 Task: Add an event with the title Third Webinar: Content Creation and Curation Strategies for Social Media Success, date '2023/11/22', time 8:00 AM to 10:00 AMand add a description: Participants will gain insights into leading and managing change within their teams and organizations. They will learn how to navigate change effectively, engage team members in the change process, and create a culture of adaptability and resilience., put the event into Orange category, logged in from the account softage.8@softage.netand send the event invitation to softage.2@softage.net and softage.3@softage.net. Set a reminder for the event 189 week before
Action: Mouse moved to (114, 130)
Screenshot: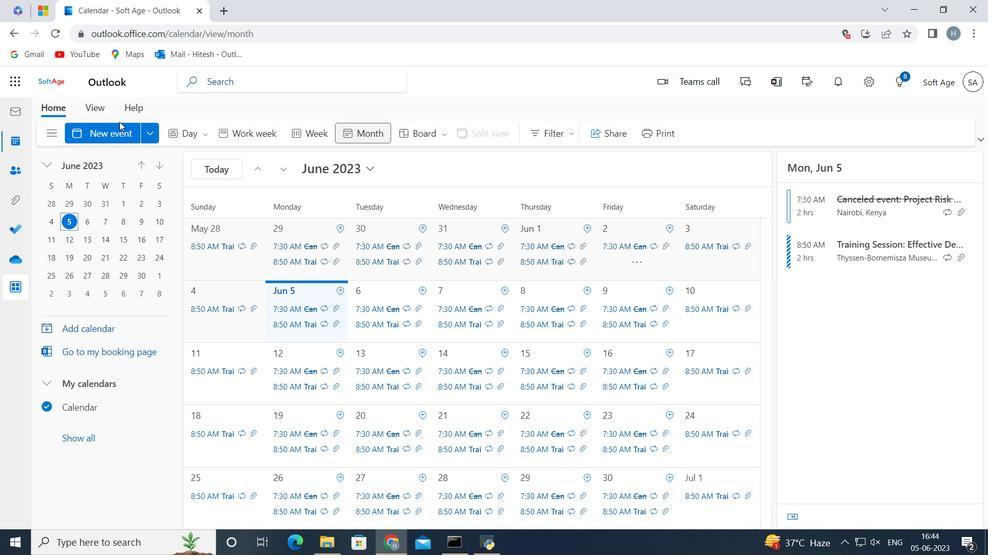 
Action: Mouse pressed left at (114, 130)
Screenshot: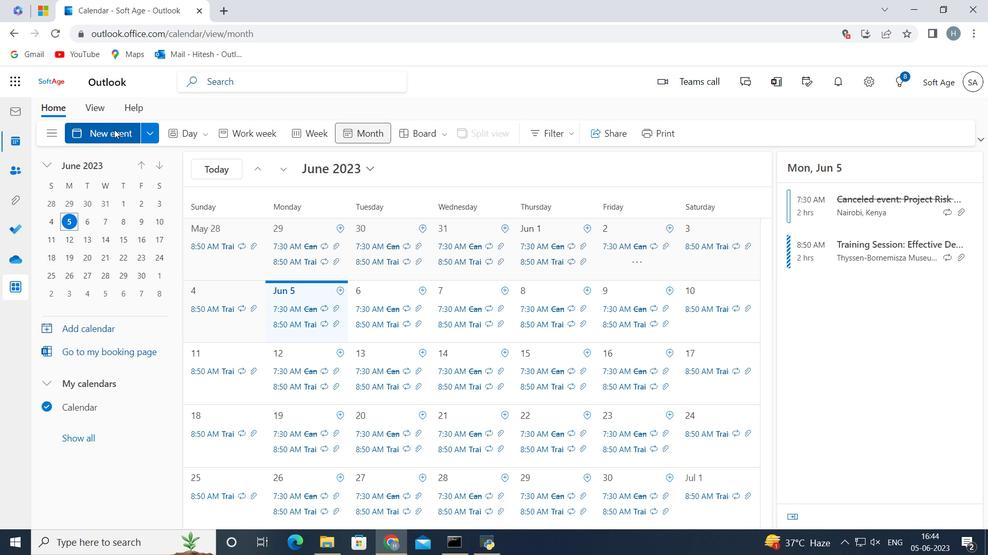 
Action: Mouse moved to (309, 214)
Screenshot: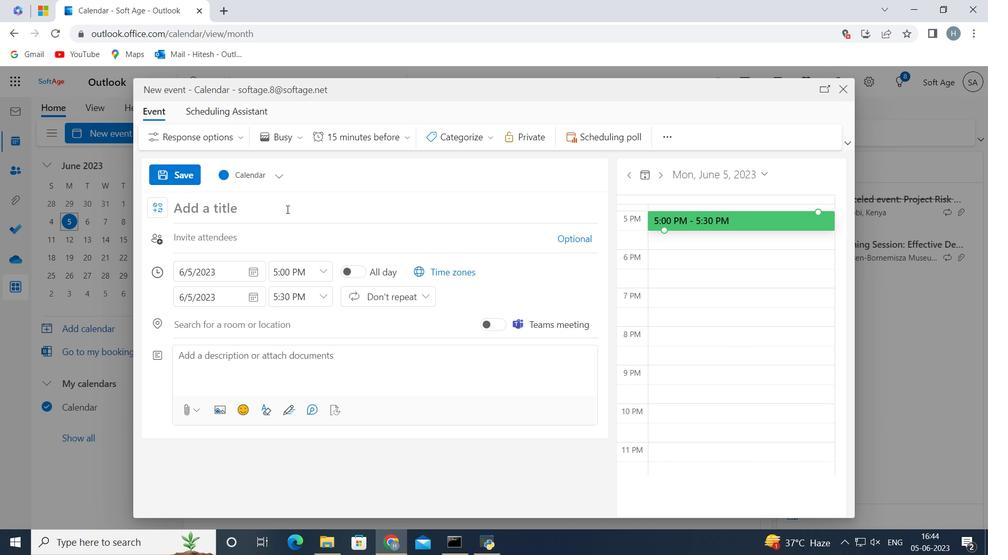 
Action: Mouse pressed left at (309, 214)
Screenshot: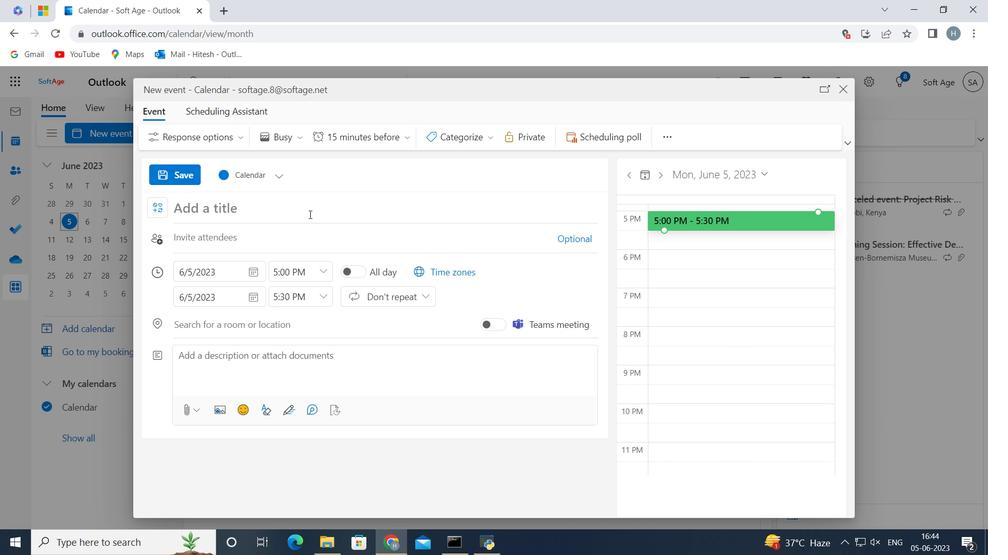 
Action: Key pressed <Key.shift>Third<Key.space><Key.shift>Webinar<Key.shift_r>:<Key.space><Key.shift>Content<Key.space><Key.shift>c<Key.backspace><Key.shift>Creation<Key.space>and<Key.space><Key.shift>Curation<Key.space><Key.shift>Strategies<Key.space>for<Key.space><Key.shift>Social<Key.space><Key.shift>Media<Key.space><Key.shift>Success<Key.space>
Screenshot: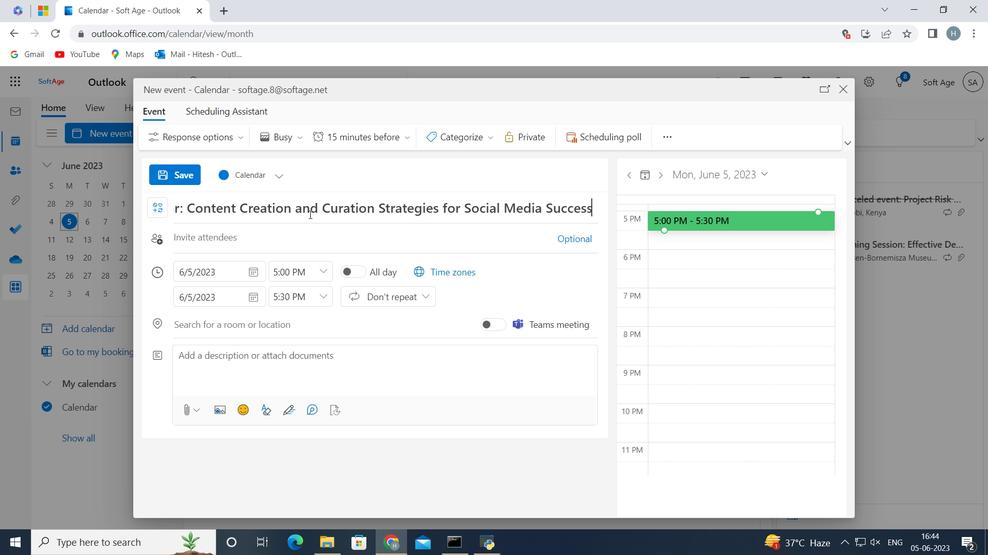 
Action: Mouse moved to (251, 268)
Screenshot: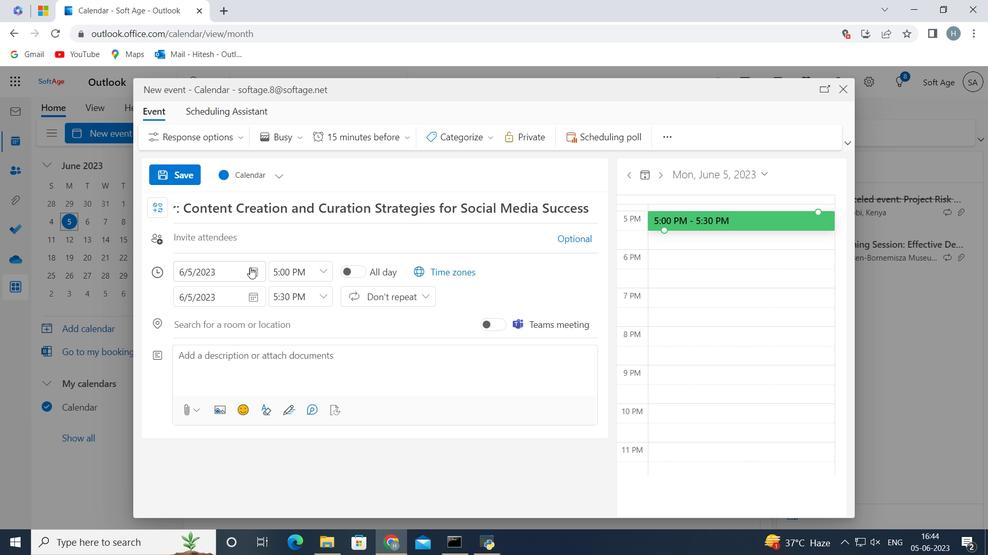 
Action: Mouse pressed left at (251, 268)
Screenshot: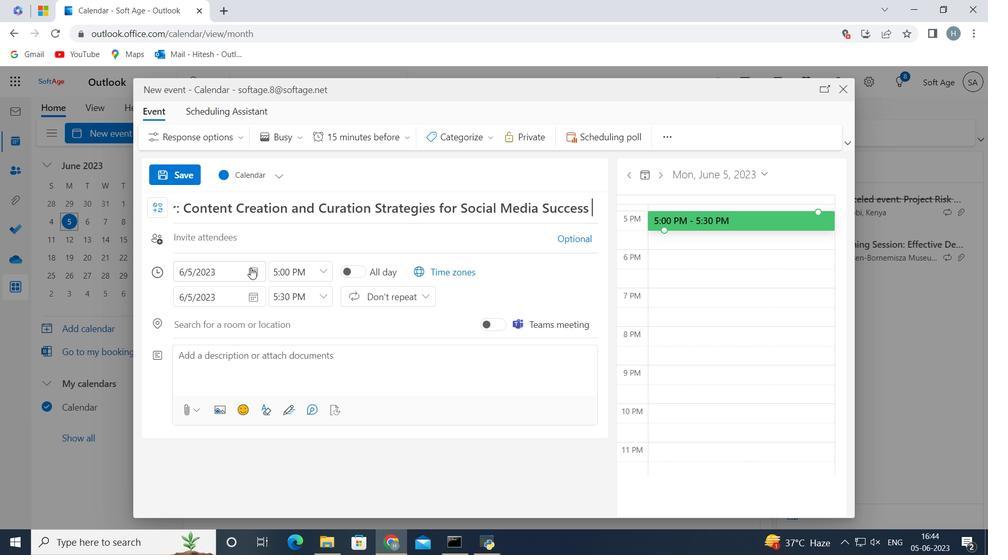 
Action: Mouse moved to (221, 292)
Screenshot: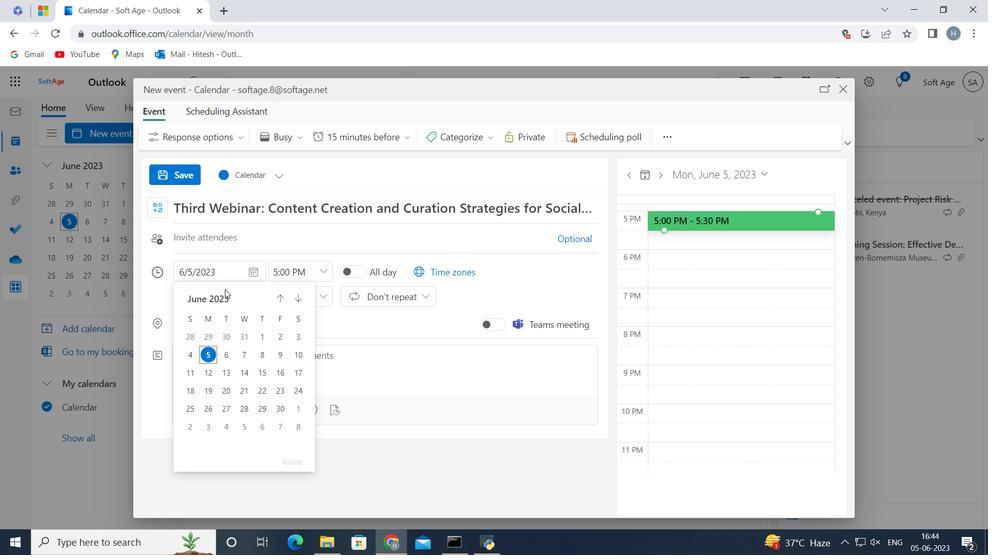 
Action: Mouse pressed left at (221, 292)
Screenshot: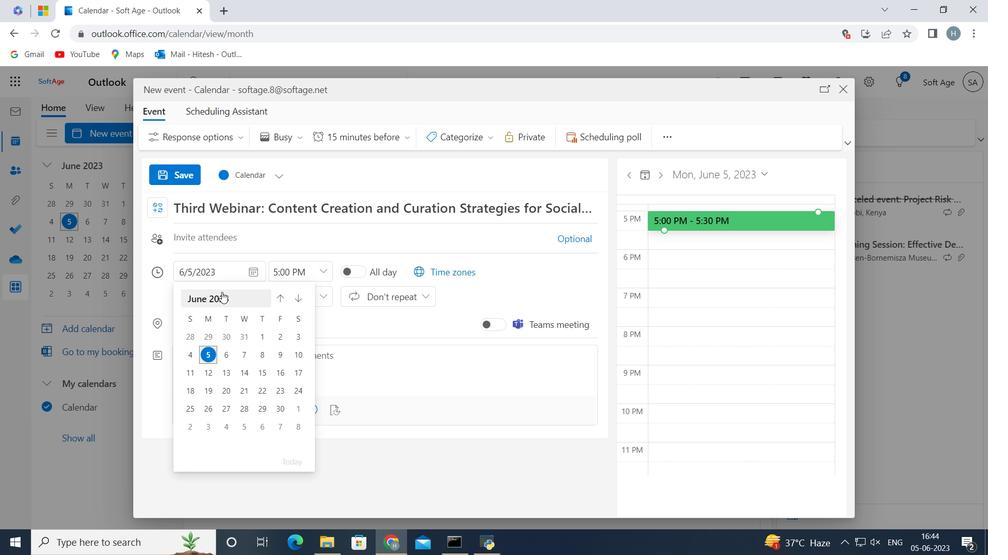 
Action: Mouse pressed left at (221, 292)
Screenshot: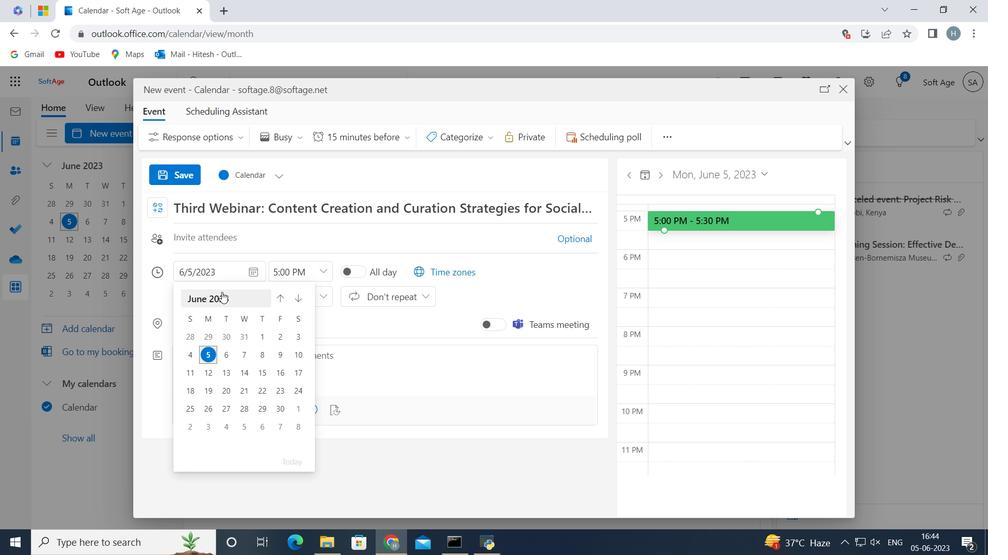 
Action: Mouse moved to (286, 319)
Screenshot: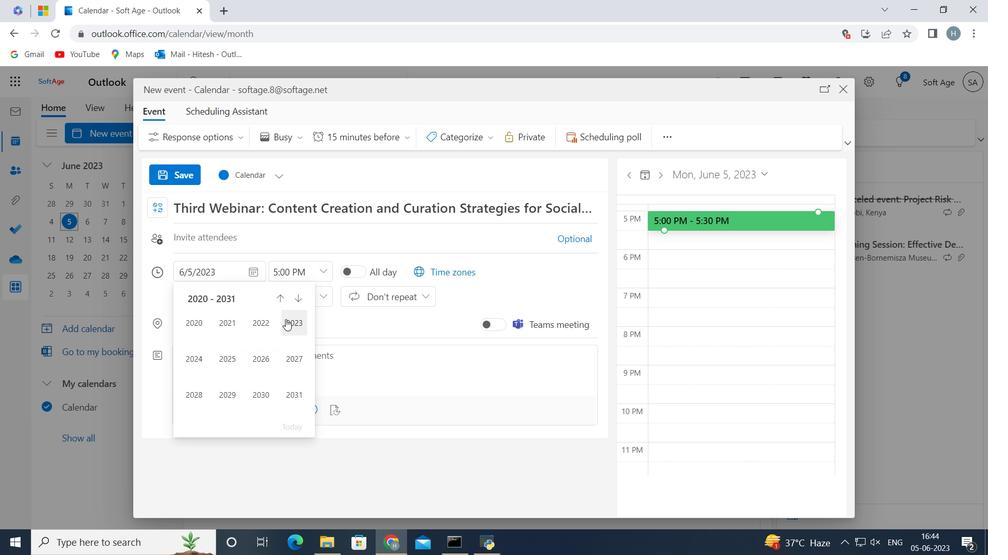 
Action: Mouse pressed left at (286, 319)
Screenshot: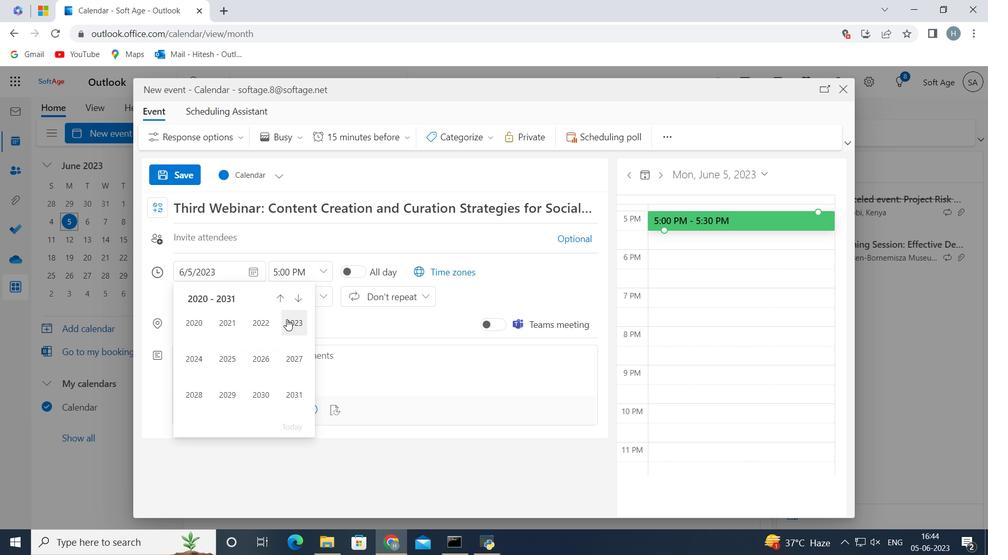 
Action: Mouse moved to (255, 395)
Screenshot: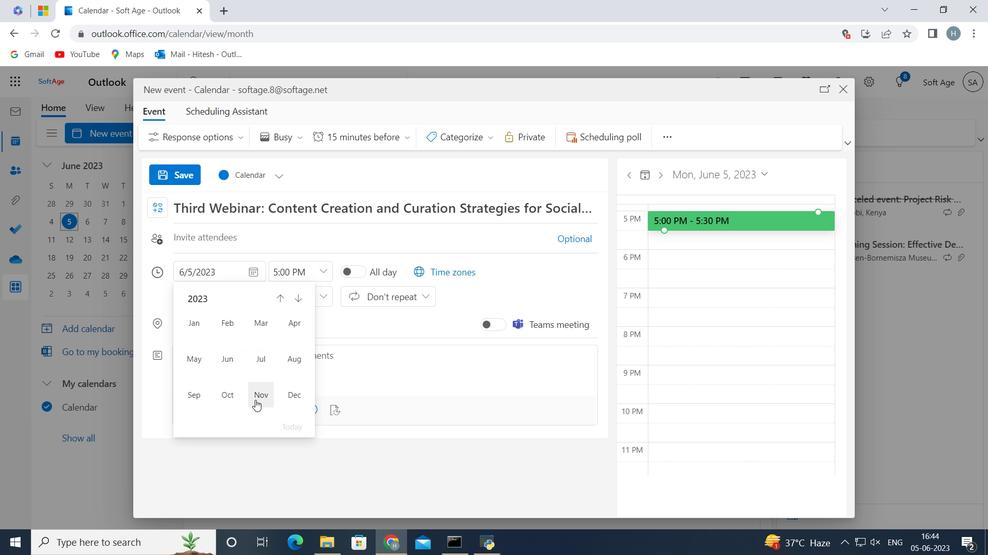 
Action: Mouse pressed left at (255, 395)
Screenshot: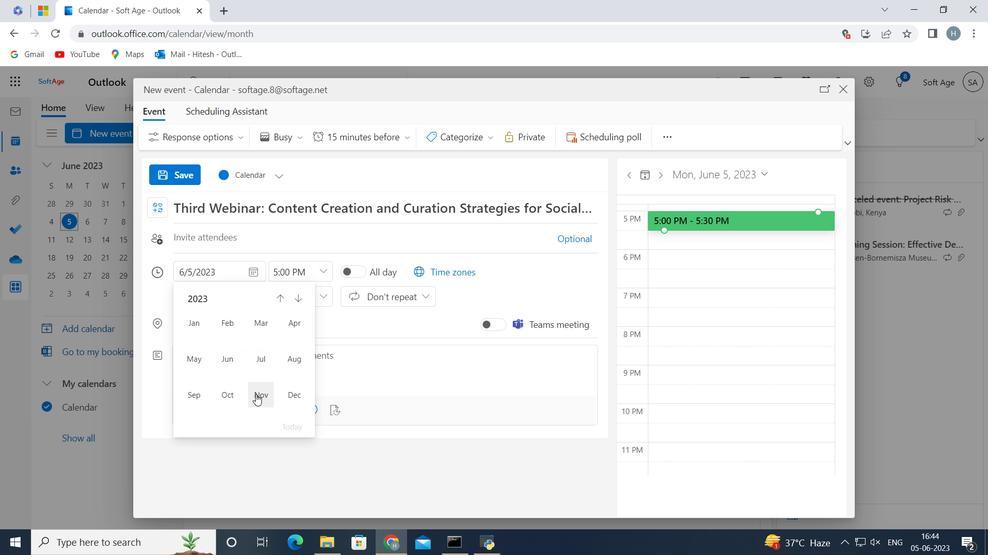 
Action: Mouse moved to (244, 390)
Screenshot: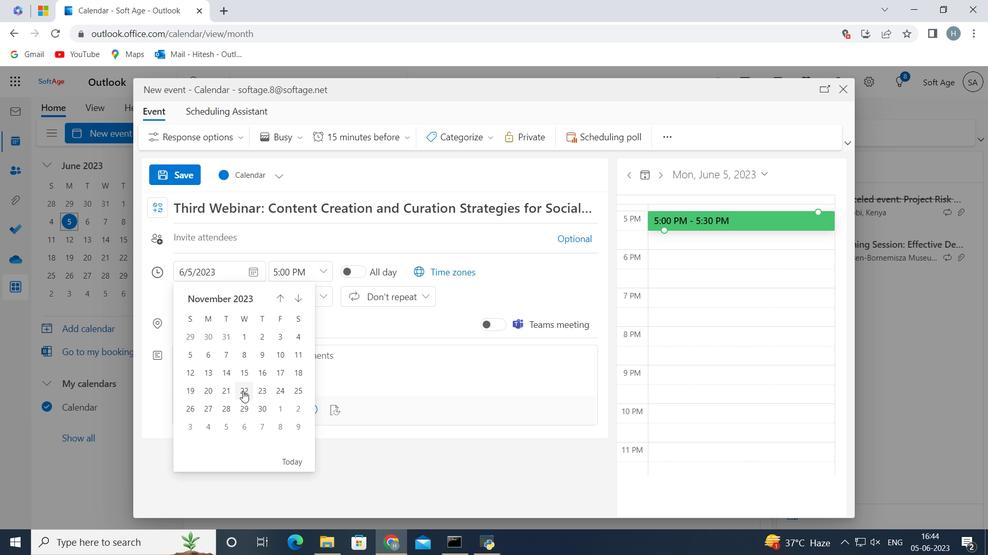 
Action: Mouse pressed left at (244, 390)
Screenshot: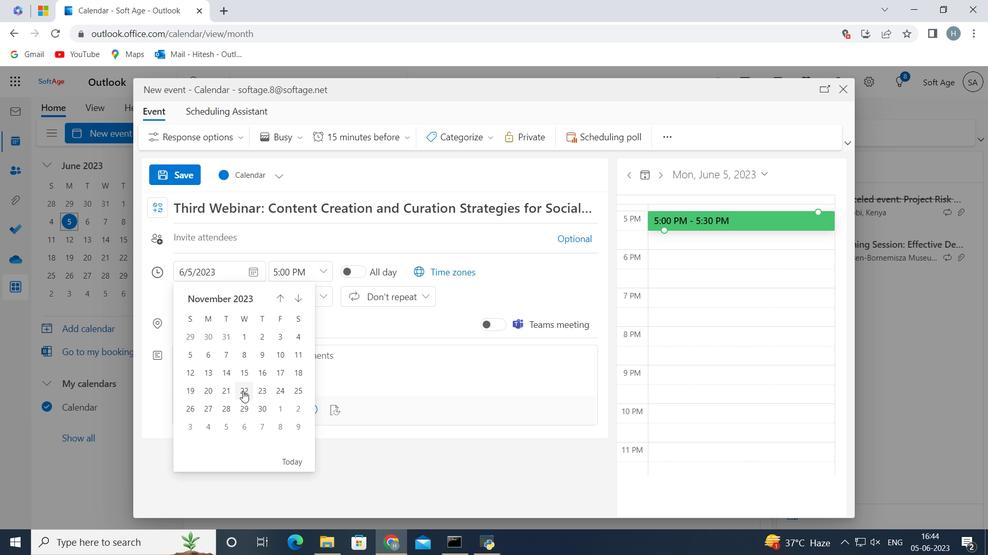 
Action: Mouse moved to (323, 273)
Screenshot: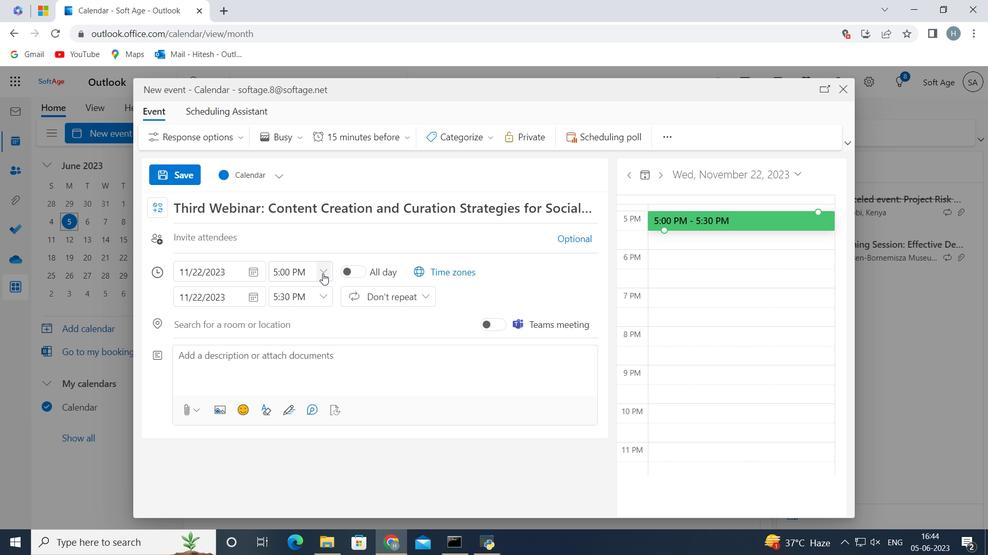 
Action: Mouse pressed left at (323, 273)
Screenshot: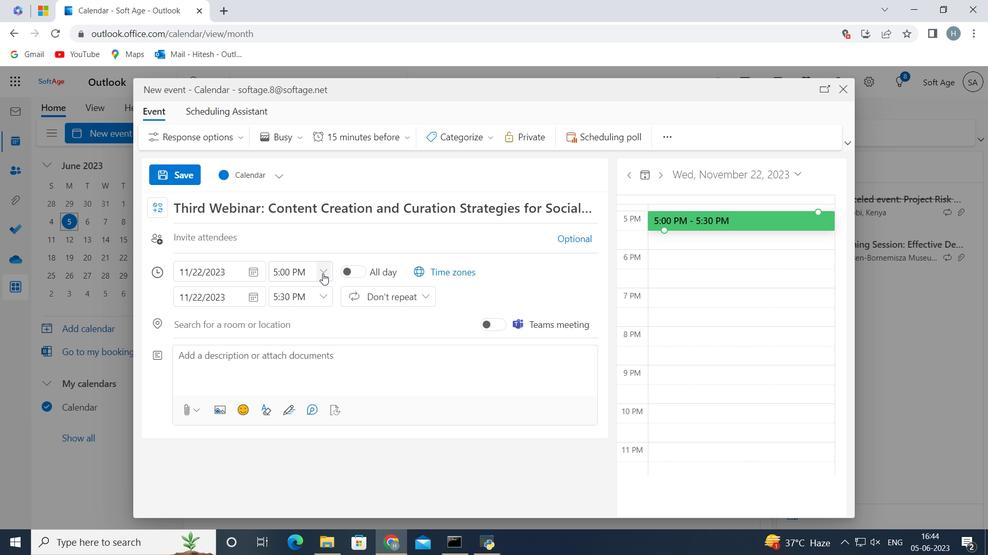 
Action: Mouse moved to (305, 329)
Screenshot: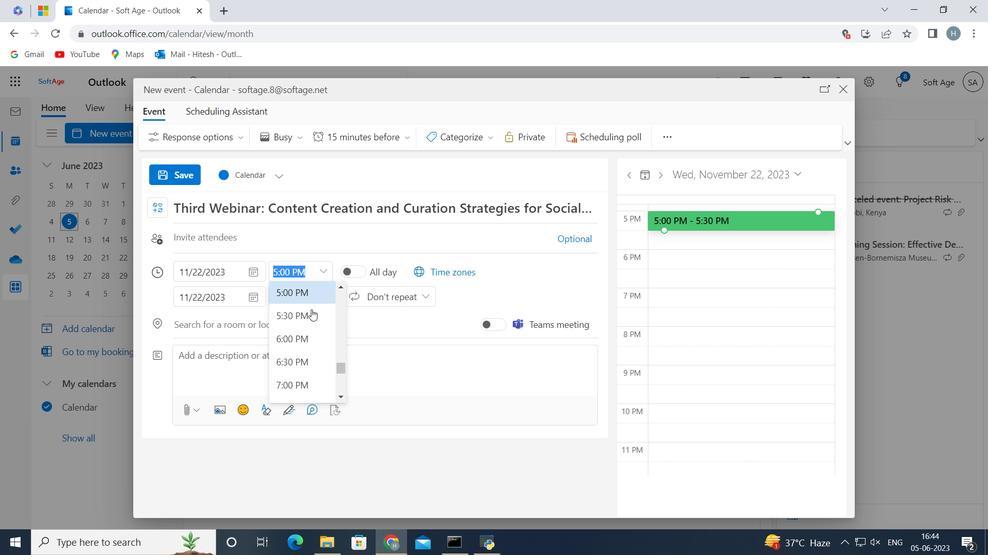 
Action: Mouse scrolled (305, 330) with delta (0, 0)
Screenshot: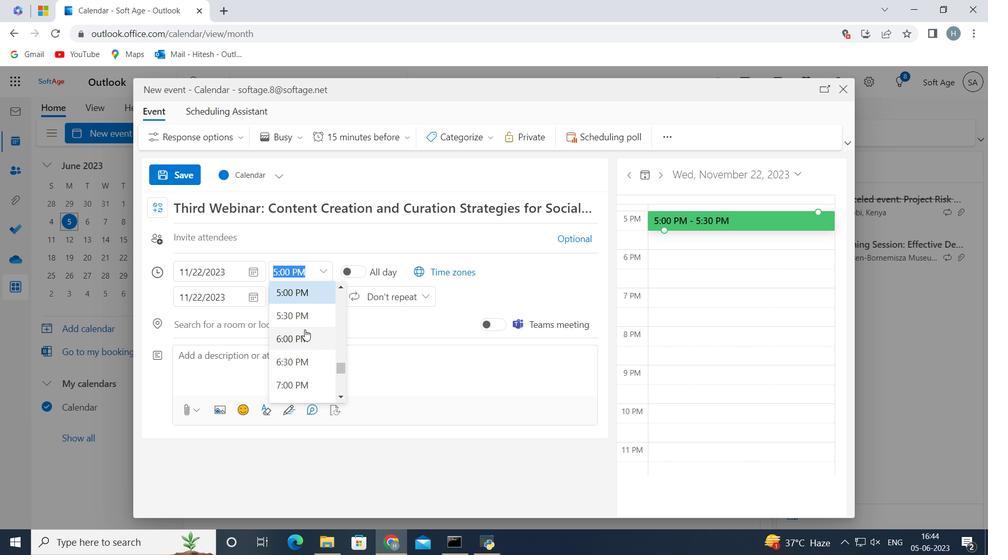 
Action: Mouse scrolled (305, 330) with delta (0, 0)
Screenshot: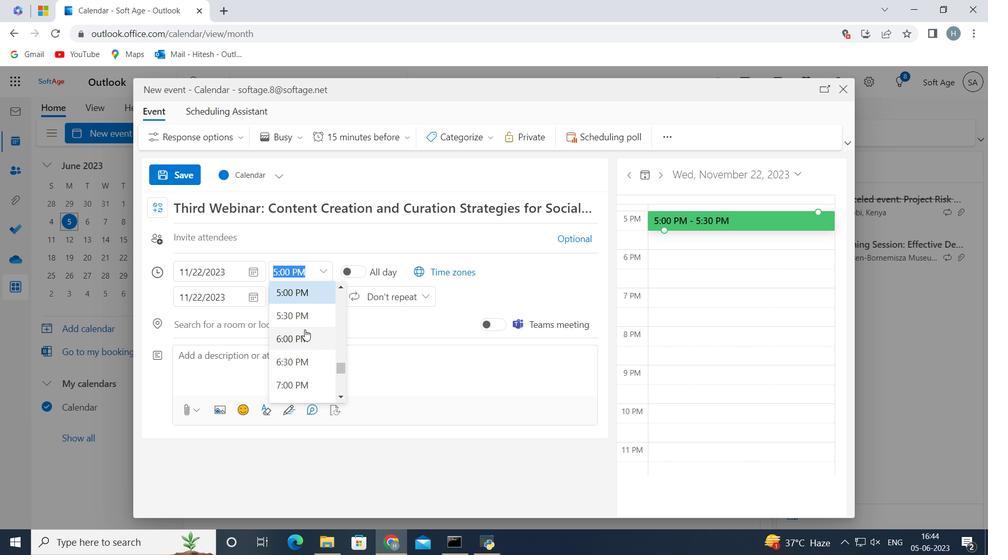 
Action: Mouse scrolled (305, 330) with delta (0, 0)
Screenshot: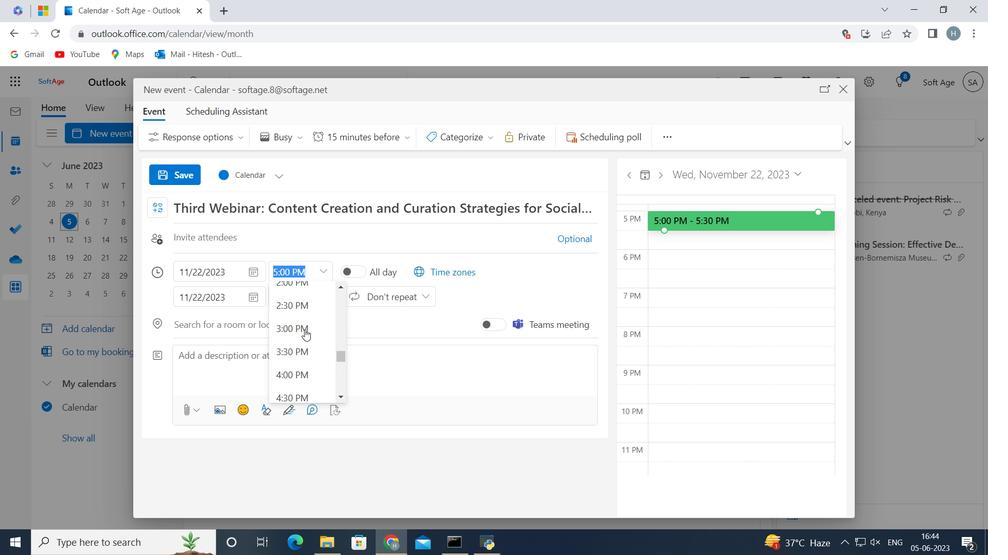 
Action: Mouse scrolled (305, 330) with delta (0, 0)
Screenshot: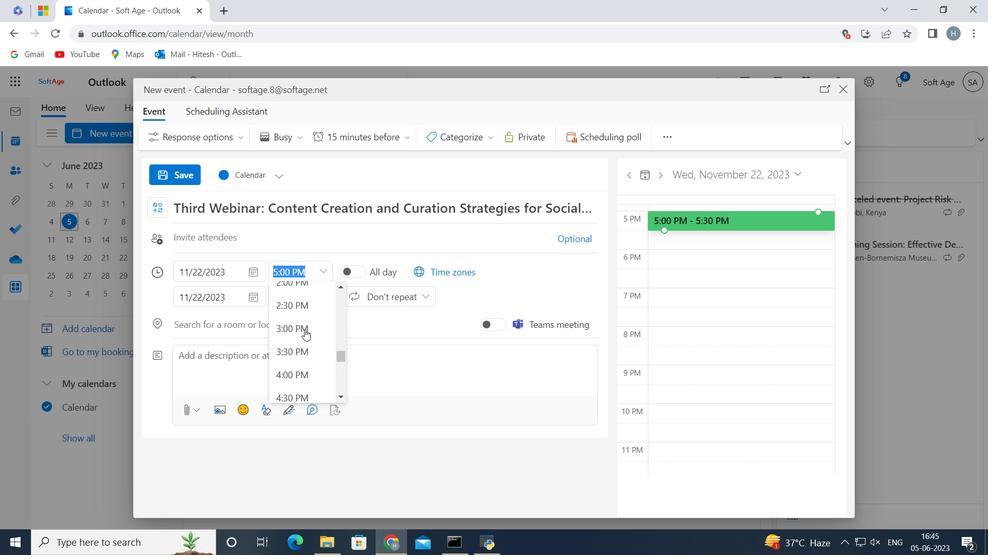 
Action: Mouse scrolled (305, 330) with delta (0, 0)
Screenshot: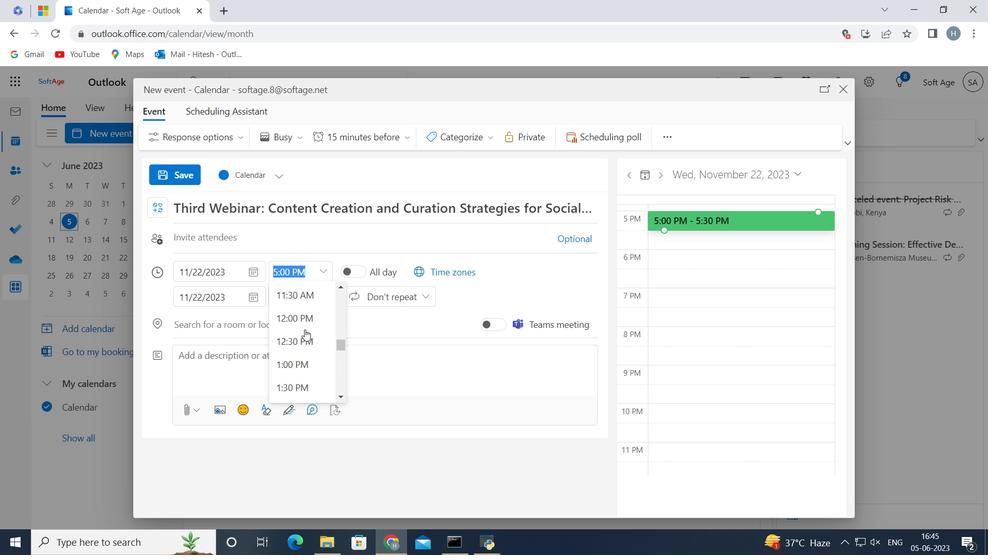 
Action: Mouse scrolled (305, 330) with delta (0, 0)
Screenshot: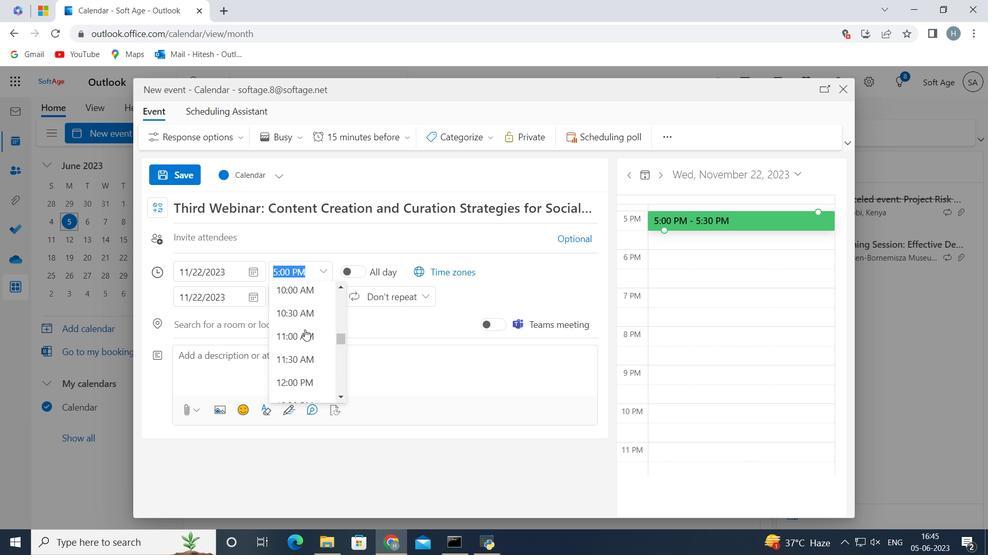 
Action: Mouse scrolled (305, 330) with delta (0, 0)
Screenshot: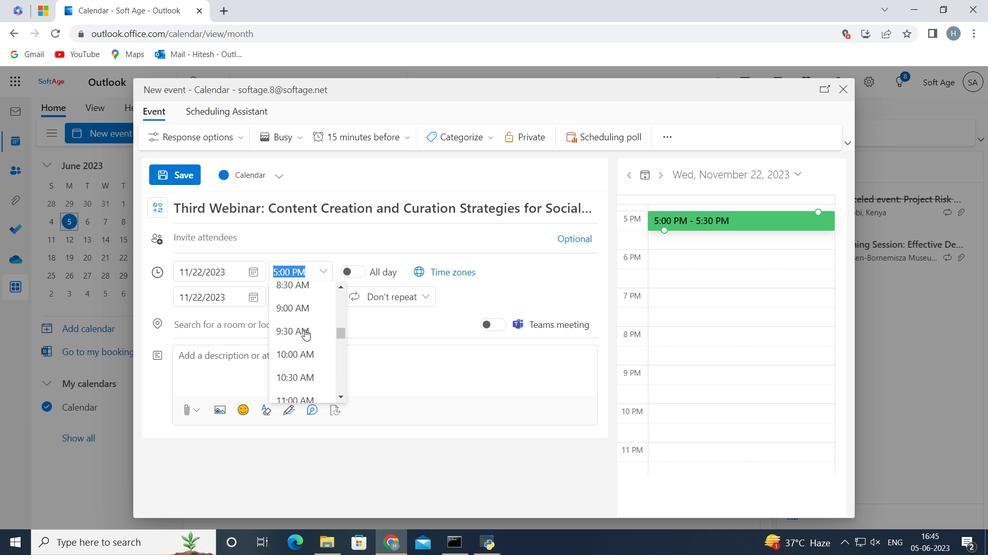 
Action: Mouse moved to (286, 328)
Screenshot: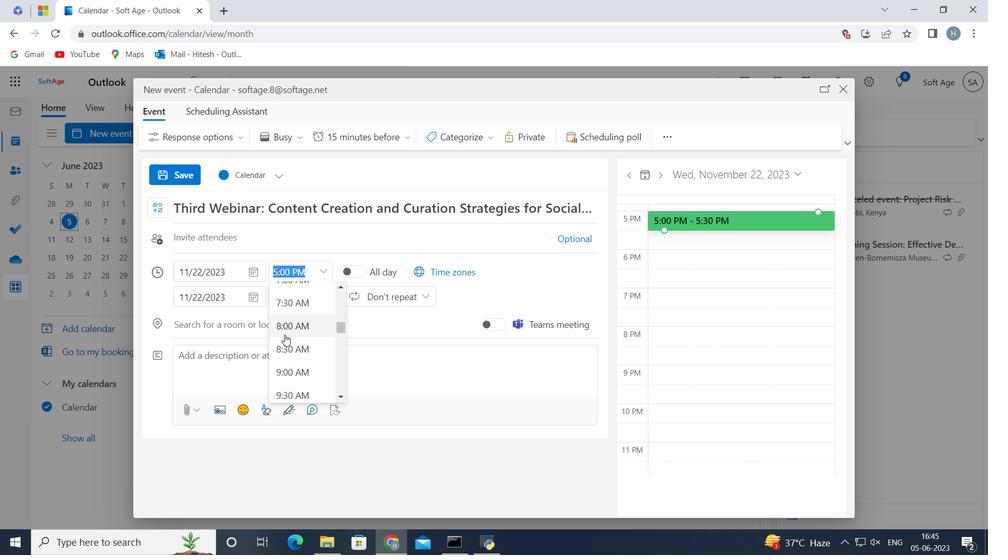 
Action: Mouse pressed left at (286, 328)
Screenshot: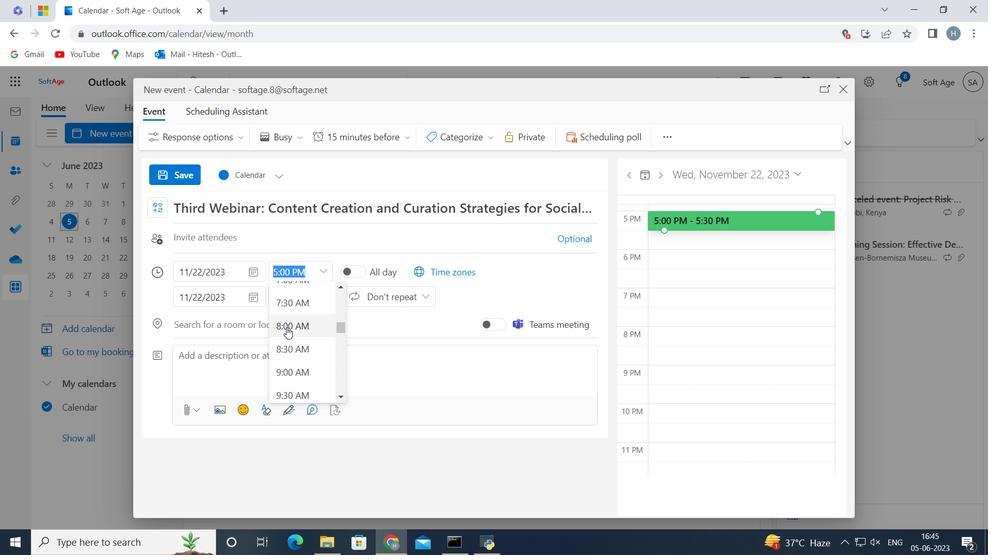 
Action: Mouse moved to (324, 293)
Screenshot: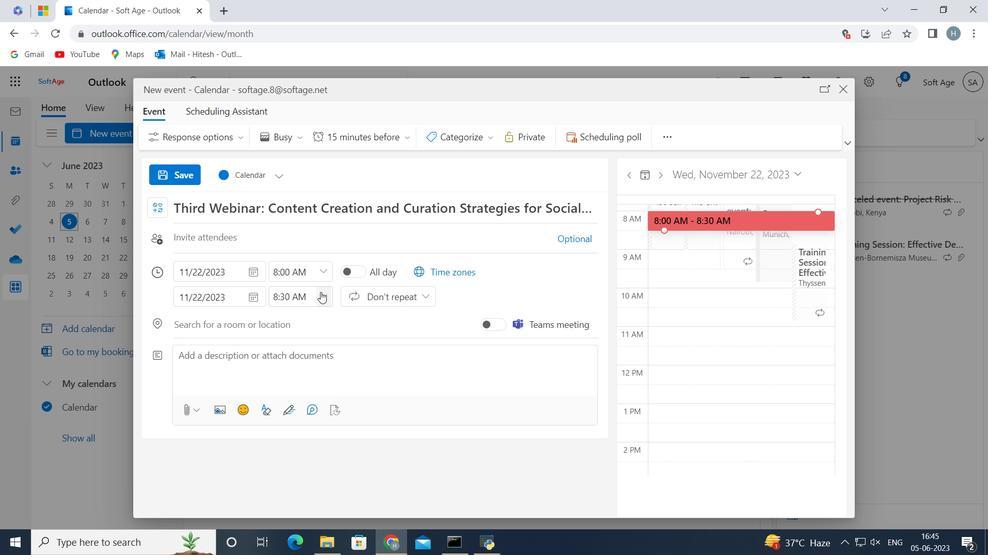
Action: Mouse pressed left at (324, 293)
Screenshot: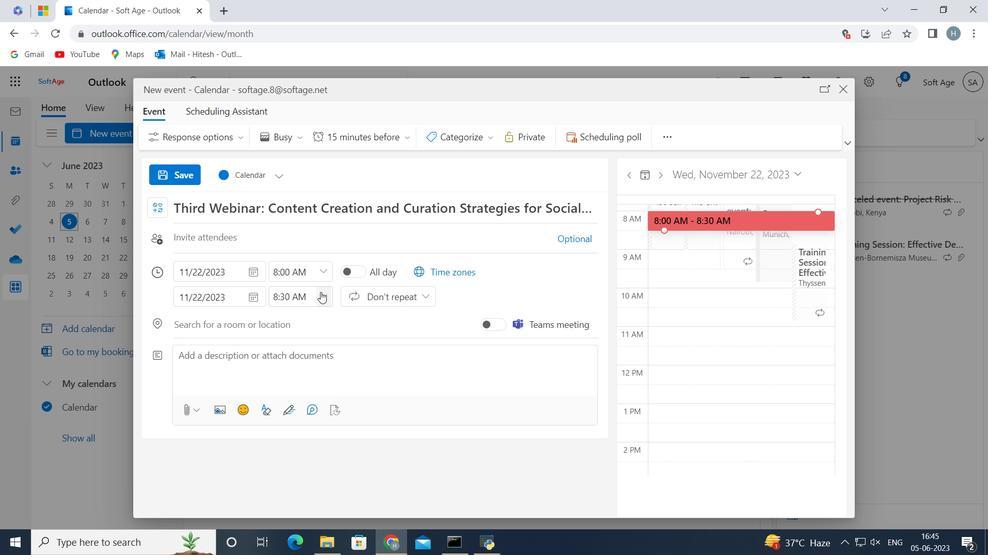 
Action: Mouse moved to (312, 379)
Screenshot: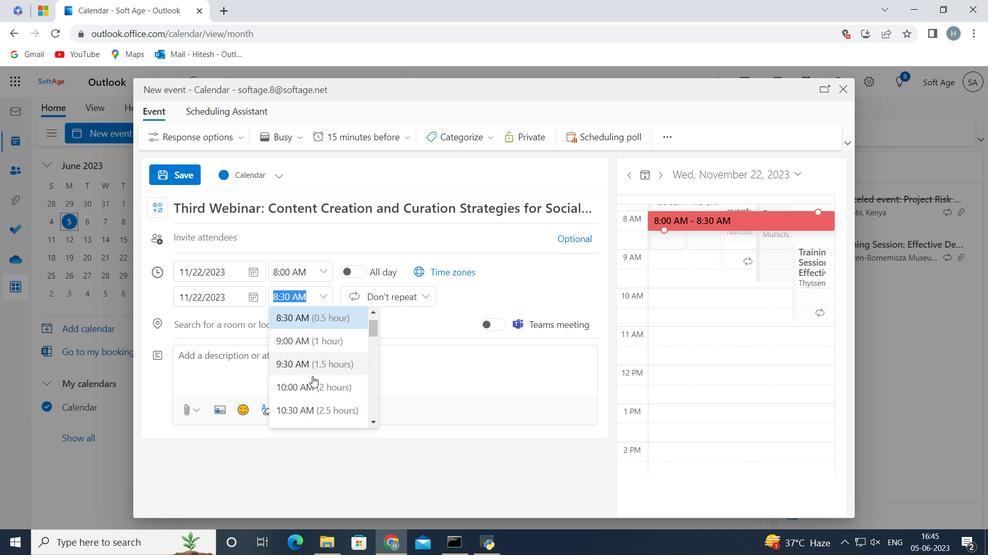 
Action: Mouse pressed left at (312, 379)
Screenshot: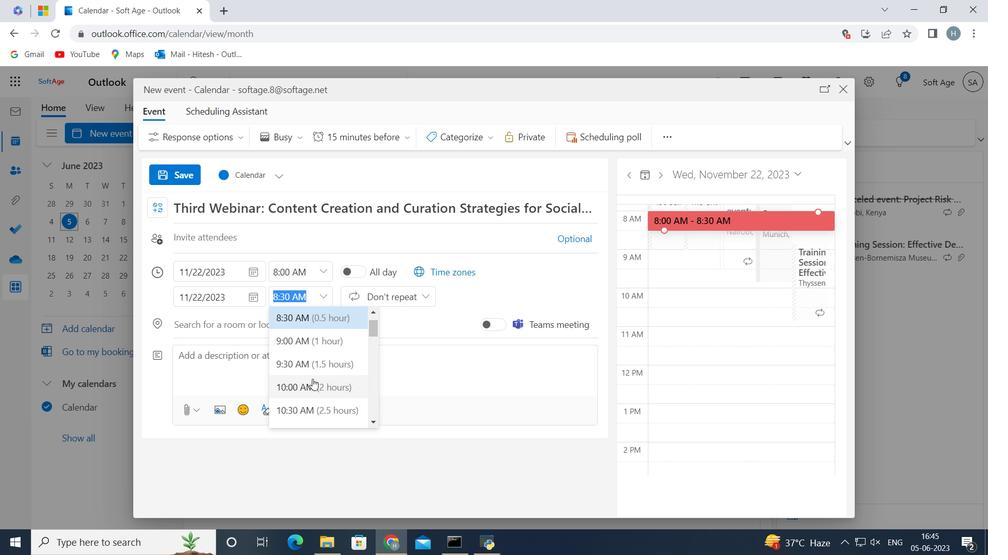 
Action: Mouse moved to (308, 367)
Screenshot: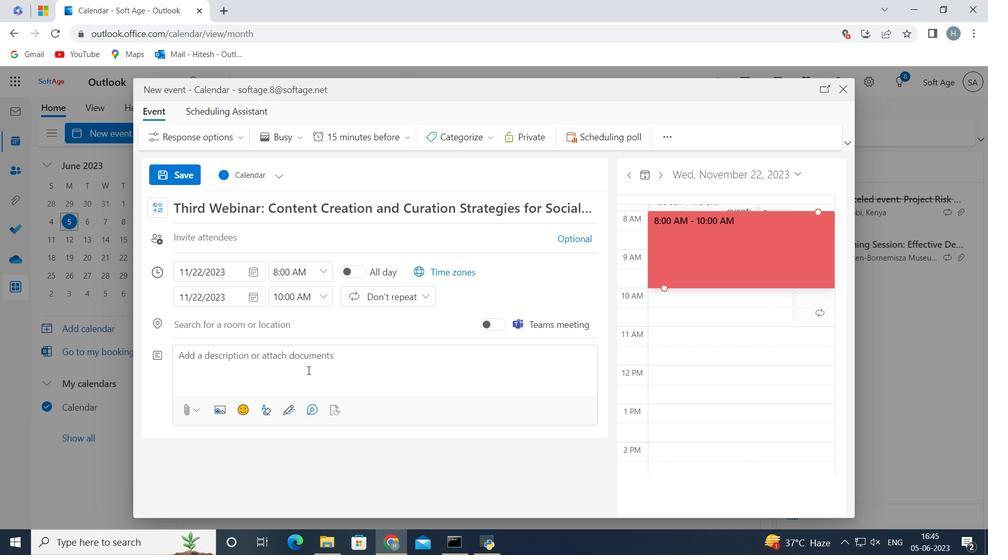 
Action: Mouse pressed left at (308, 367)
Screenshot: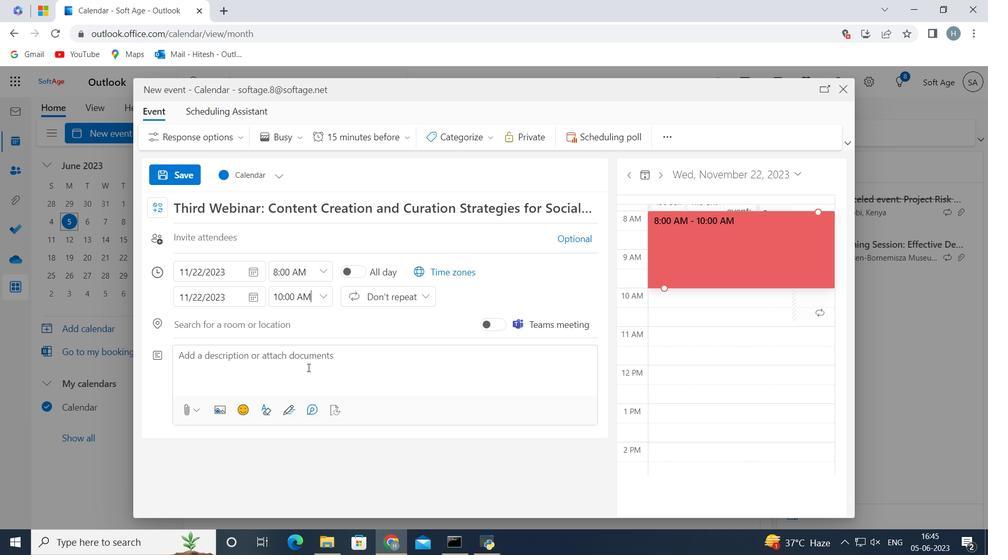 
Action: Key pressed <Key.shift><Key.shift><Key.shift><Key.shift>Participants<Key.space>wiill<Key.backspace><Key.backspace><Key.backspace>ll<Key.space>gain<Key.space>insights<Key.space>into<Key.space>leading<Key.space>and<Key.space>managing<Key.space>change<Key.space>within<Key.space>their<Key.space>teams<Key.space>and<Key.space>organizations.<Key.space><Key.shift>They<Key.space>will<Key.space>learn<Key.space>how<Key.space>to<Key.space>navigate<Key.space>change<Key.space>effectively,<Key.space>engage<Key.space>team<Key.space>members<Key.space>in<Key.space>the<Key.space>change<Key.space>effectively,<Key.space>engage<Key.space>team<Key.space>membr<Key.backspace>ers<Key.space>in<Key.space>the<Key.space>change<Key.space>process,<Key.space>and<Key.space>create<Key.space>a<Key.space>culture<Key.space>of<Key.space>adaptability<Key.space>and<Key.space>resilience<Key.space>
Screenshot: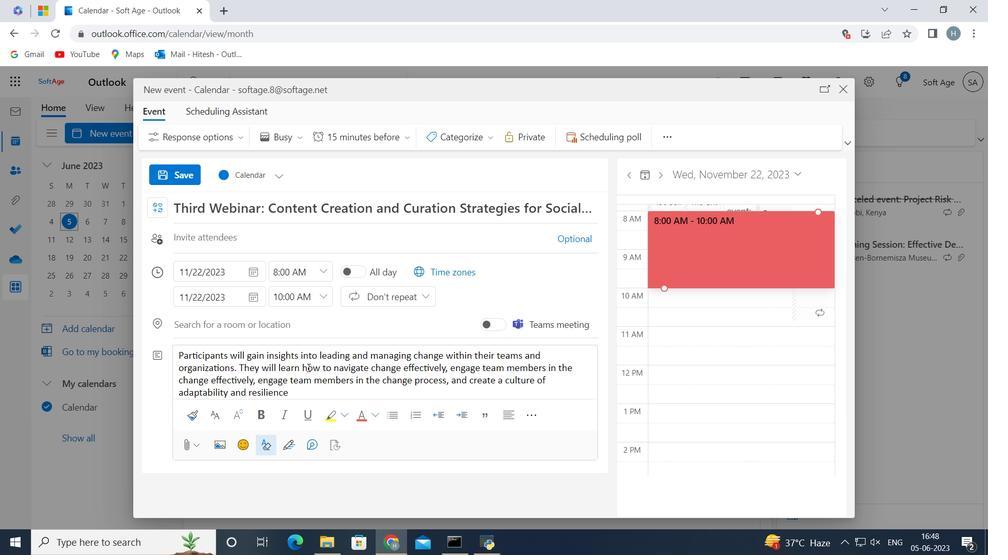 
Action: Mouse moved to (472, 141)
Screenshot: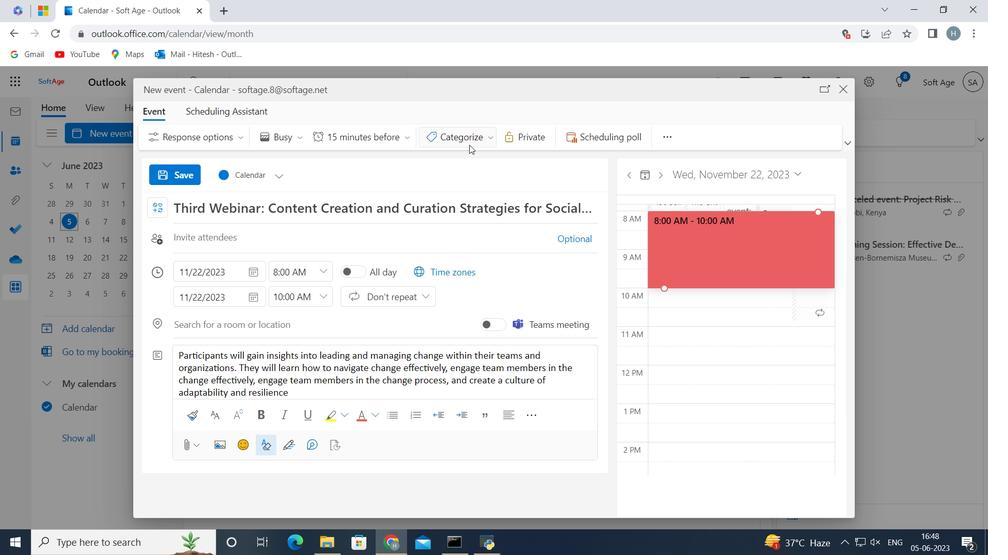 
Action: Mouse pressed left at (472, 141)
Screenshot: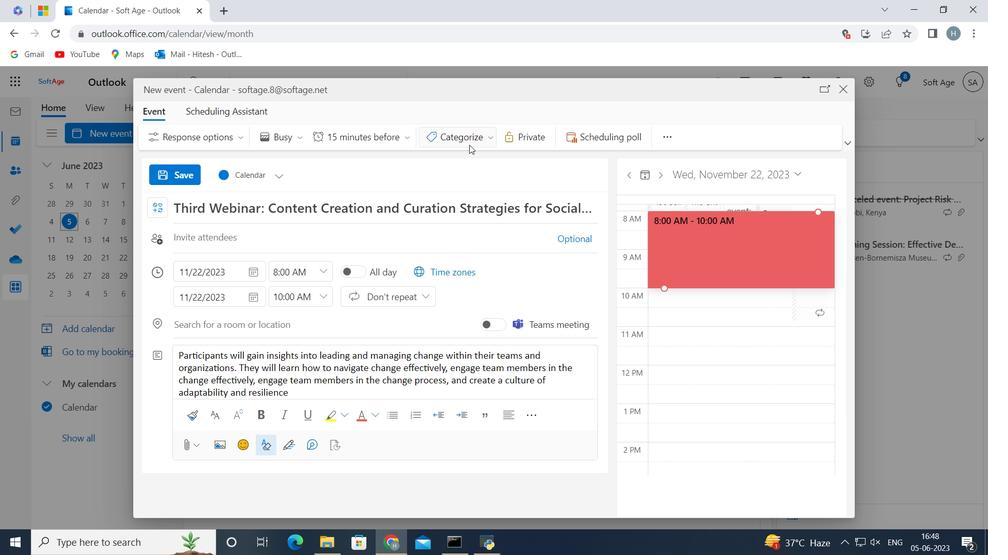 
Action: Mouse moved to (465, 199)
Screenshot: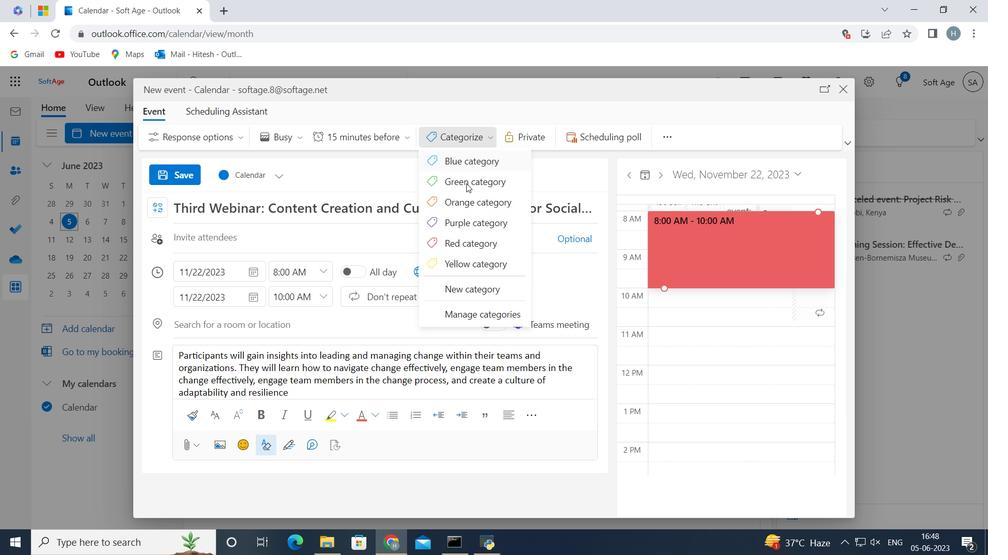 
Action: Mouse pressed left at (465, 199)
Screenshot: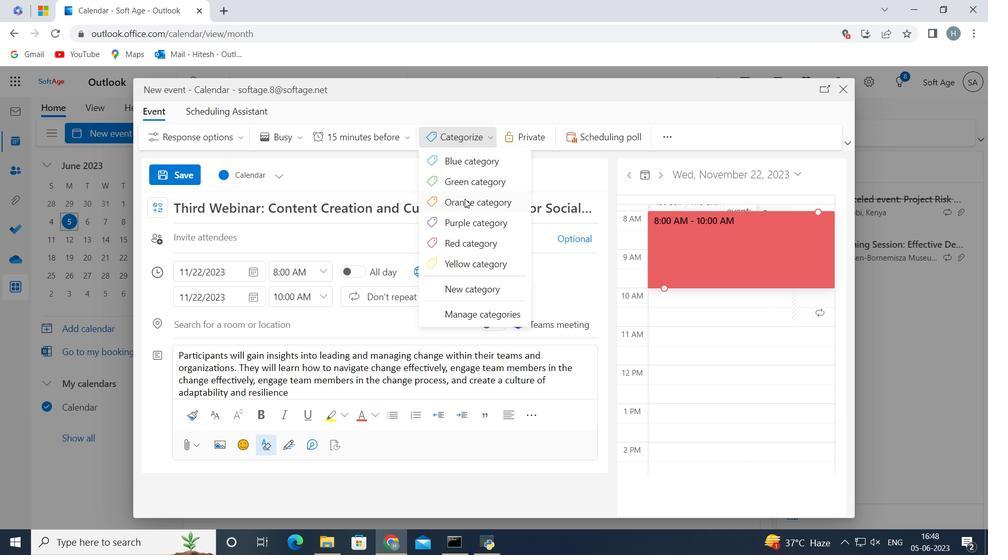 
Action: Mouse moved to (283, 242)
Screenshot: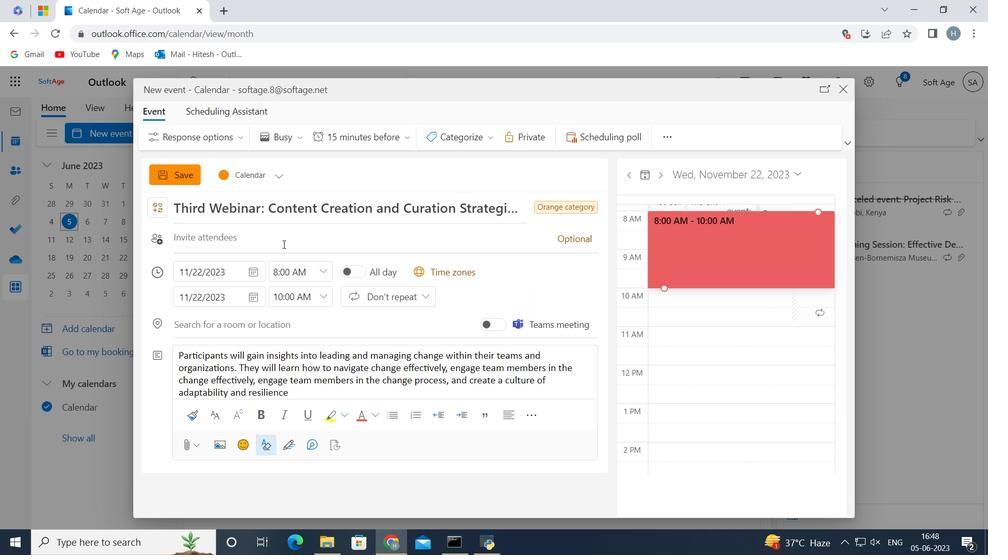 
Action: Mouse pressed left at (283, 242)
Screenshot: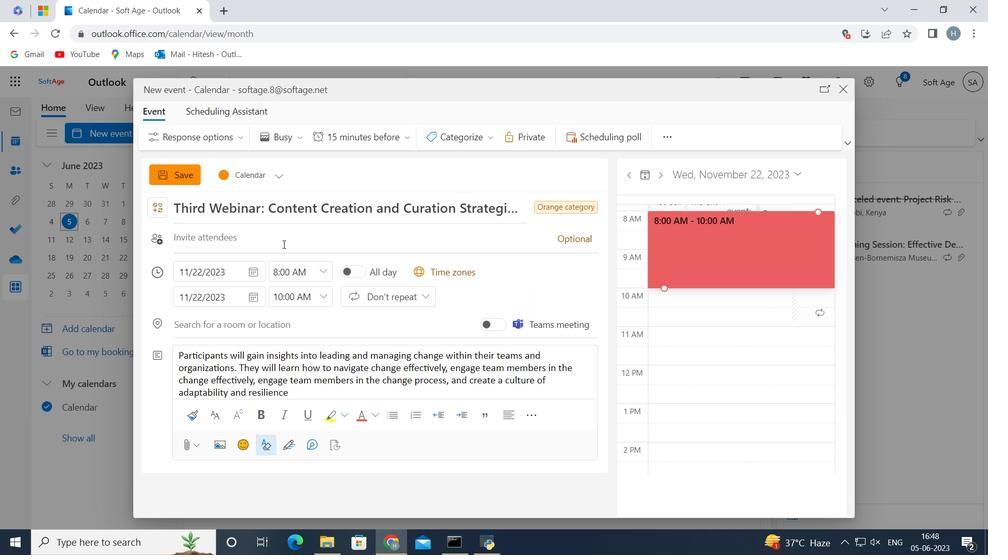 
Action: Mouse moved to (284, 242)
Screenshot: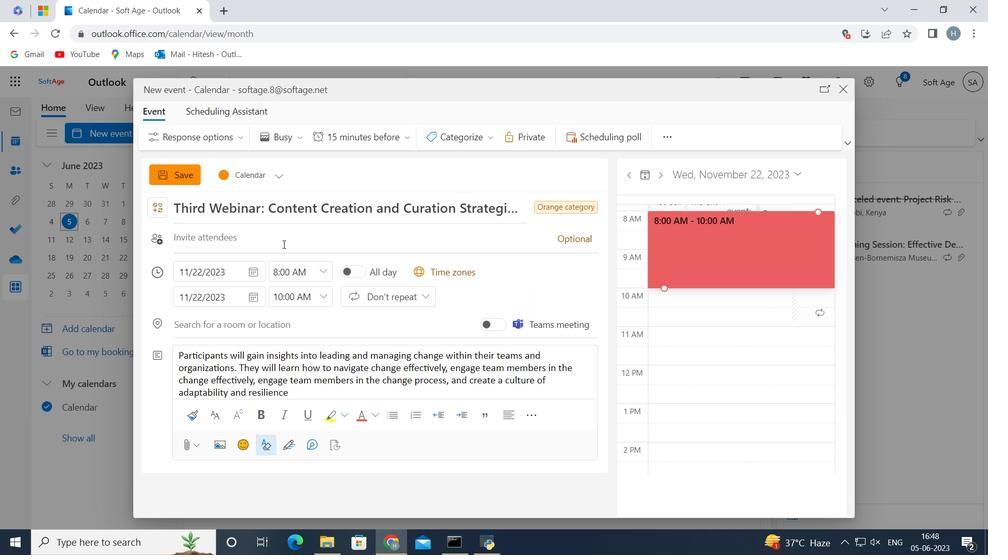 
Action: Key pressed softag
Screenshot: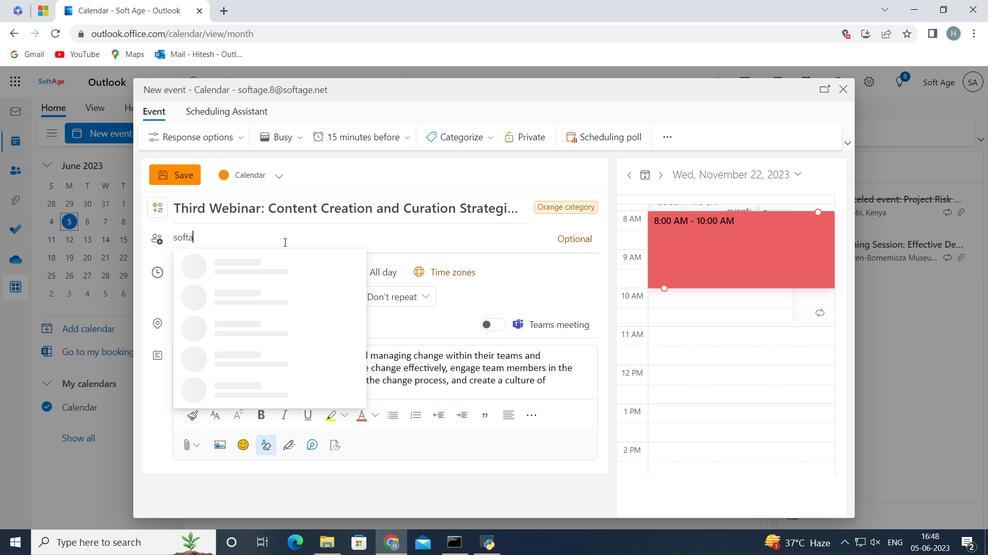 
Action: Mouse moved to (284, 242)
Screenshot: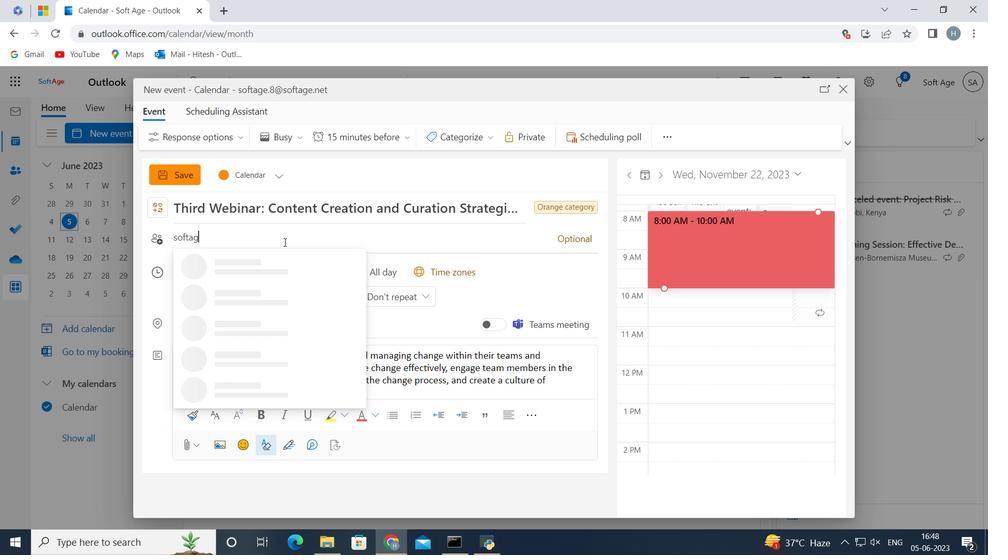 
Action: Key pressed e.2<Key.shift>@softage.net
Screenshot: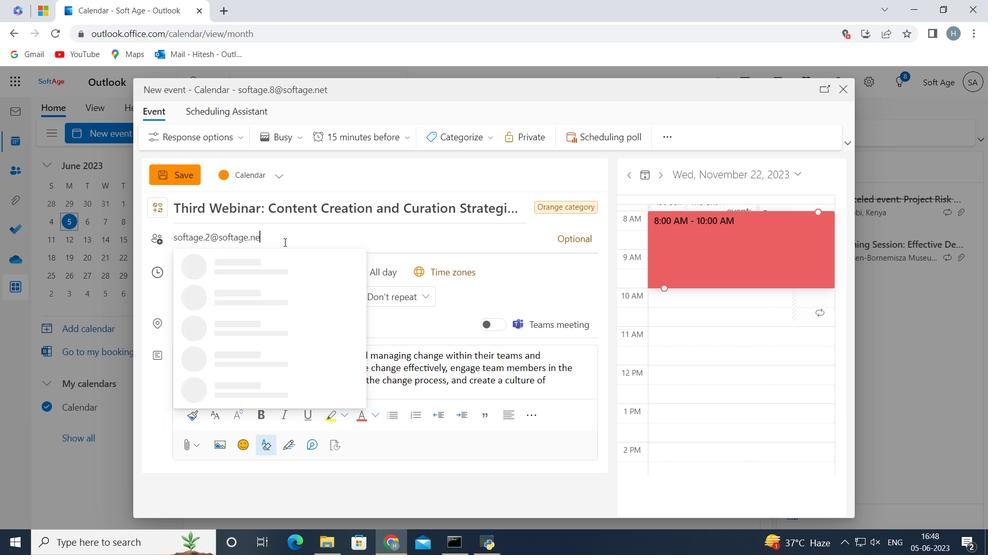 
Action: Mouse moved to (273, 259)
Screenshot: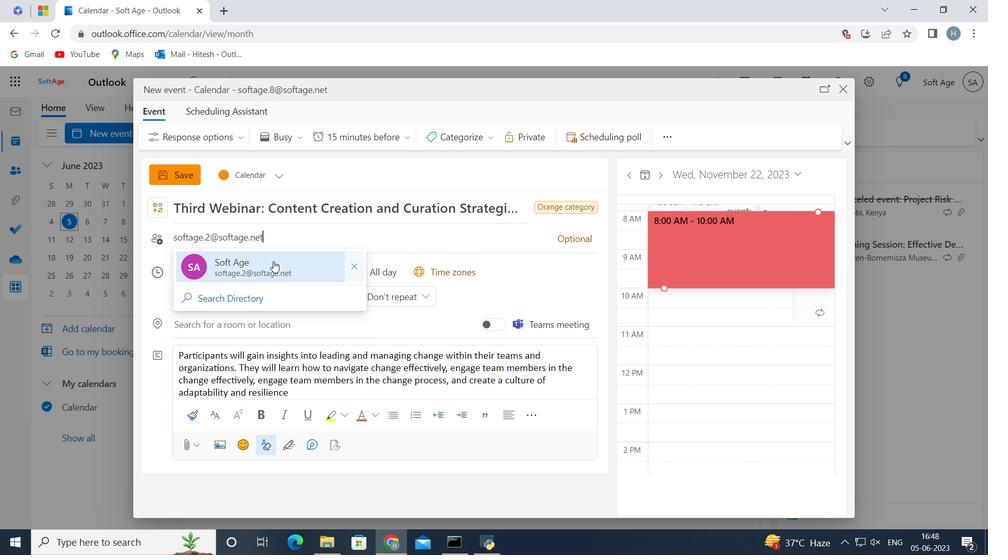 
Action: Mouse pressed left at (273, 259)
Screenshot: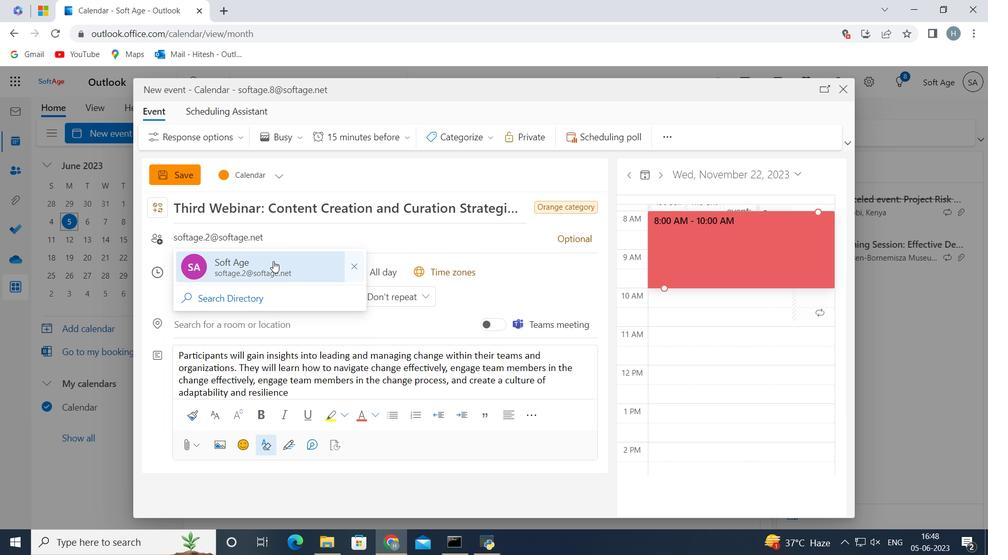 
Action: Key pressed softage.3<Key.shift>@softage.net
Screenshot: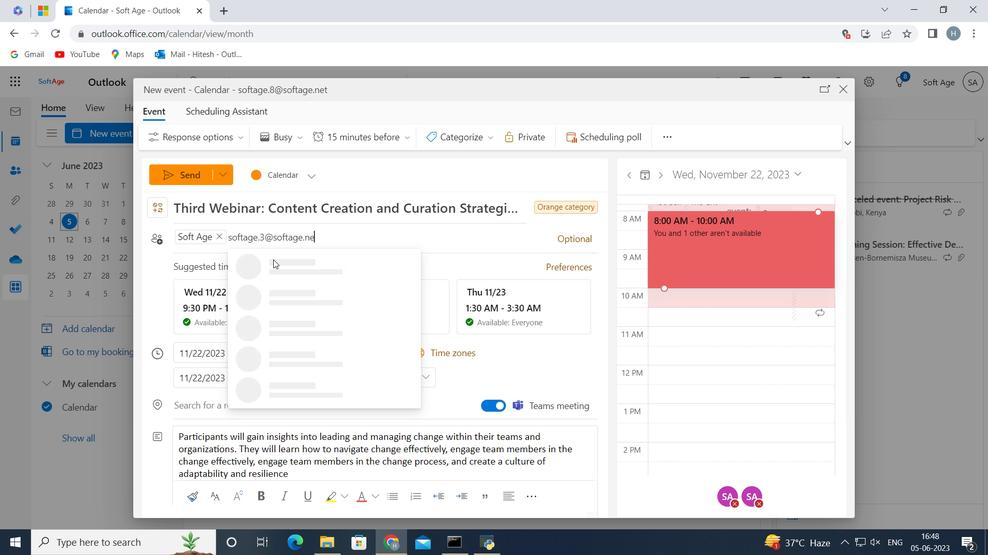 
Action: Mouse moved to (277, 263)
Screenshot: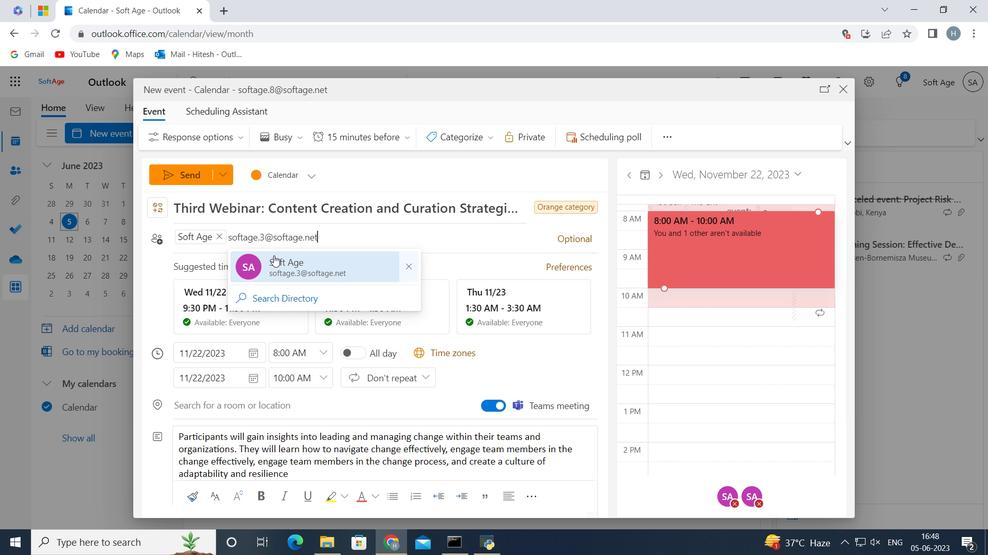 
Action: Mouse pressed left at (277, 263)
Screenshot: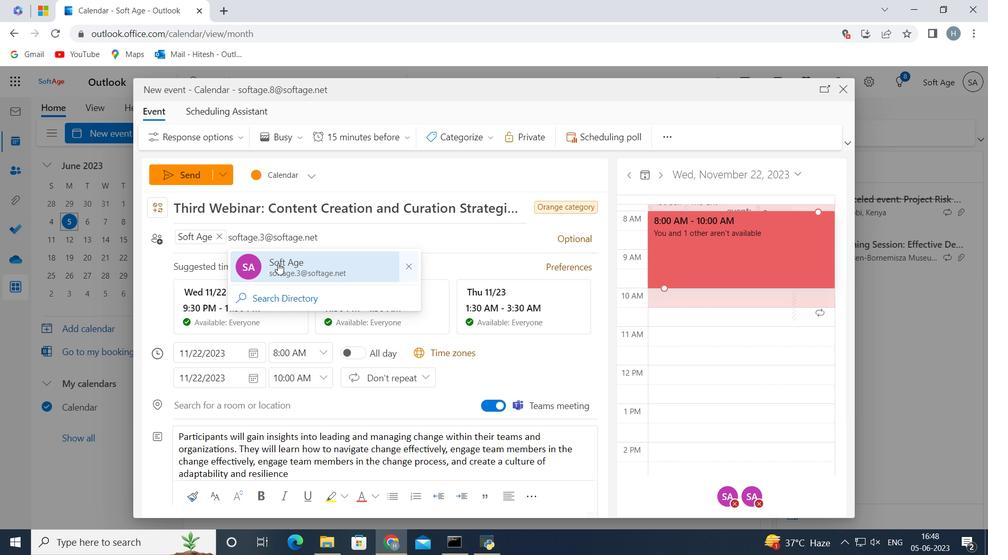 
Action: Mouse moved to (382, 141)
Screenshot: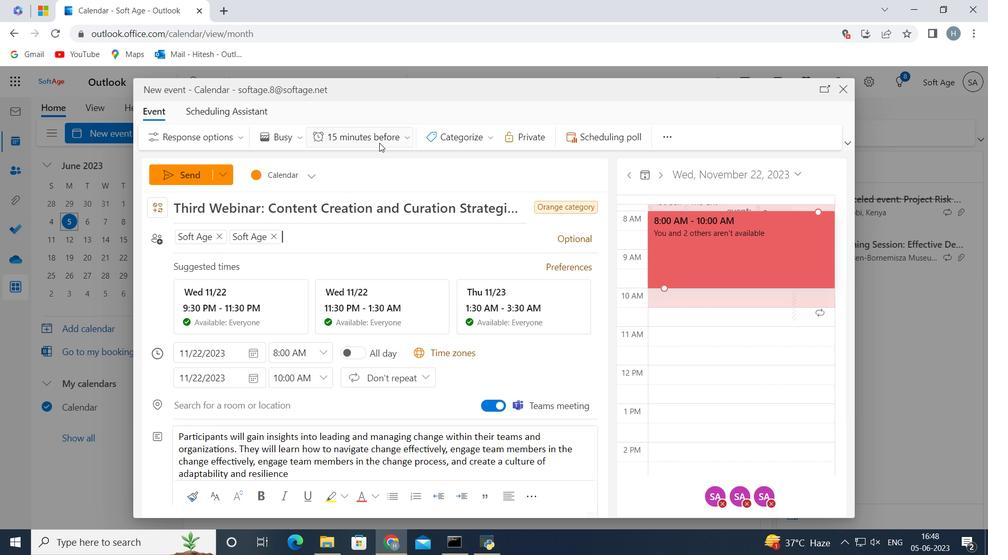
Action: Mouse pressed left at (382, 141)
Screenshot: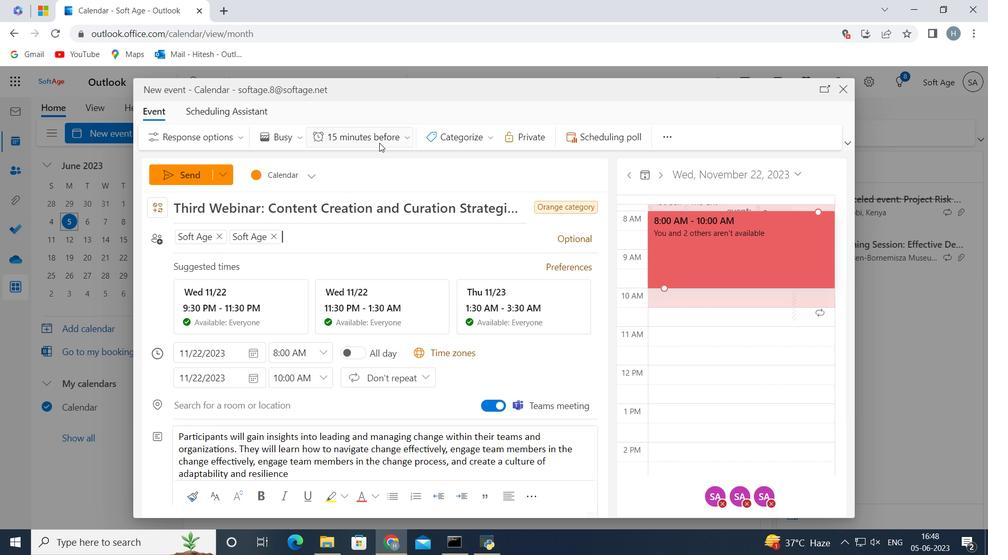 
Action: Mouse moved to (376, 392)
Screenshot: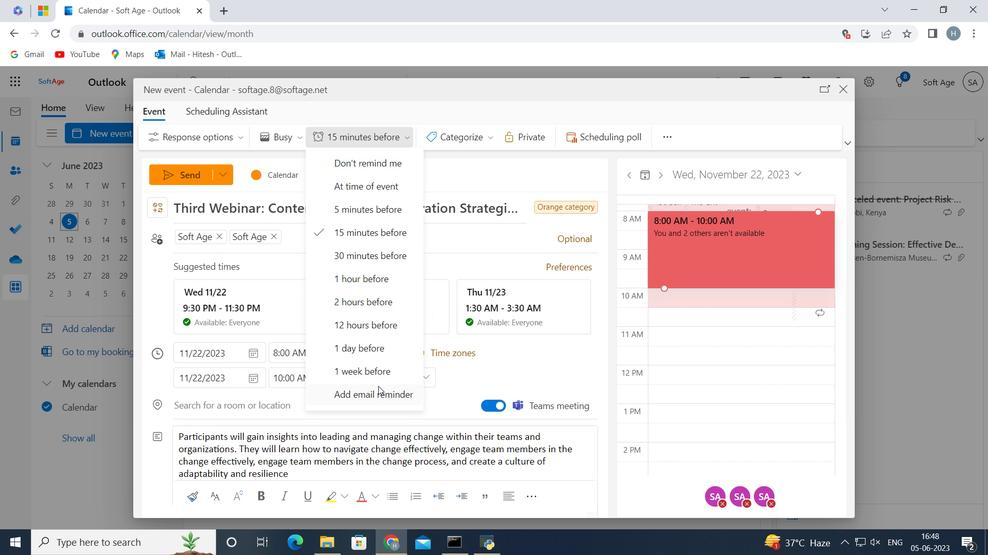 
Action: Mouse pressed left at (376, 392)
Screenshot: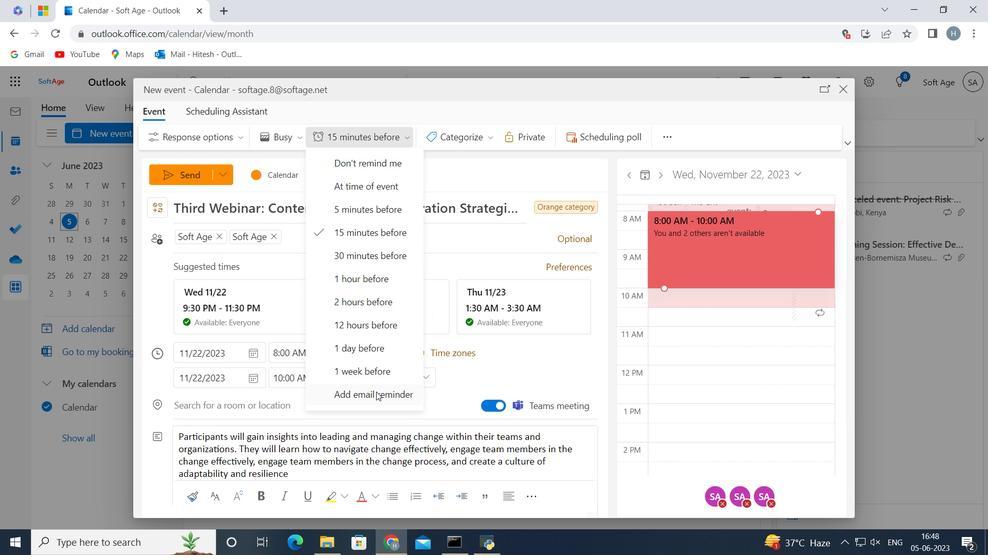 
Action: Mouse moved to (359, 215)
Screenshot: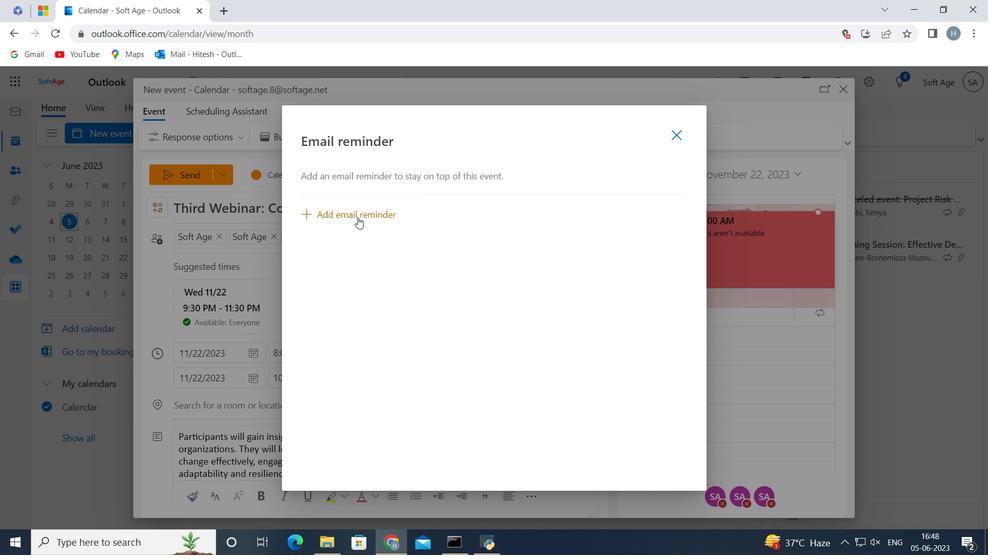 
Action: Mouse pressed left at (359, 215)
Screenshot: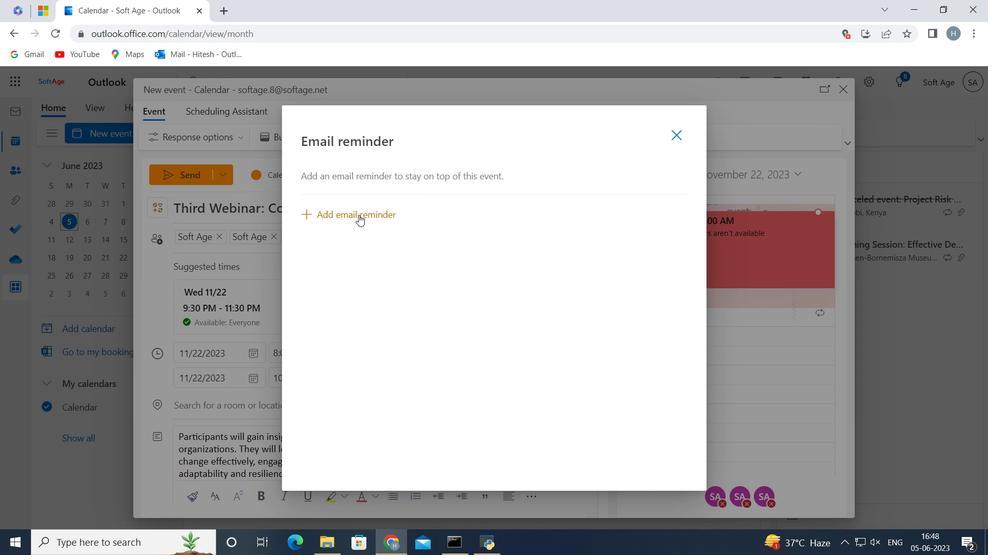 
Action: Mouse moved to (454, 205)
Screenshot: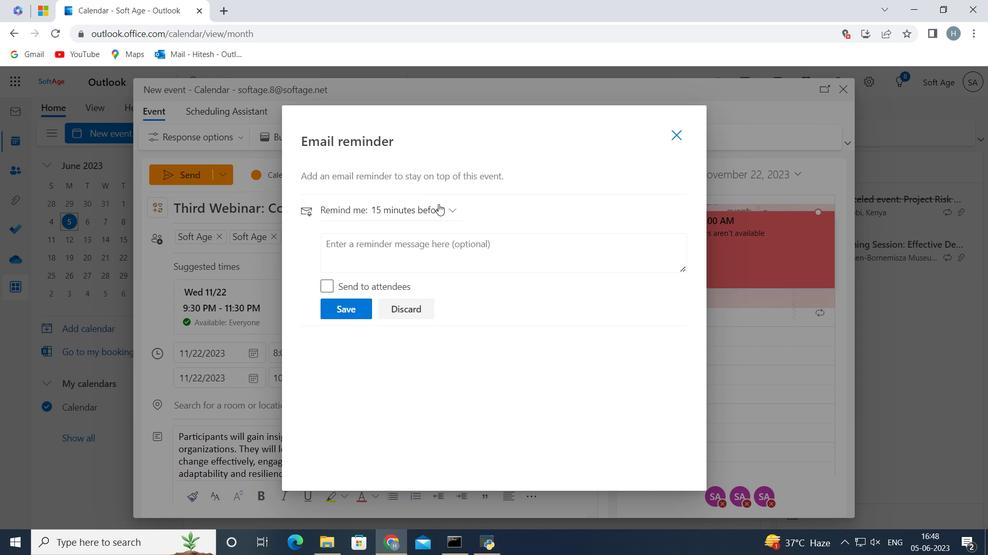 
Action: Mouse pressed left at (454, 205)
Screenshot: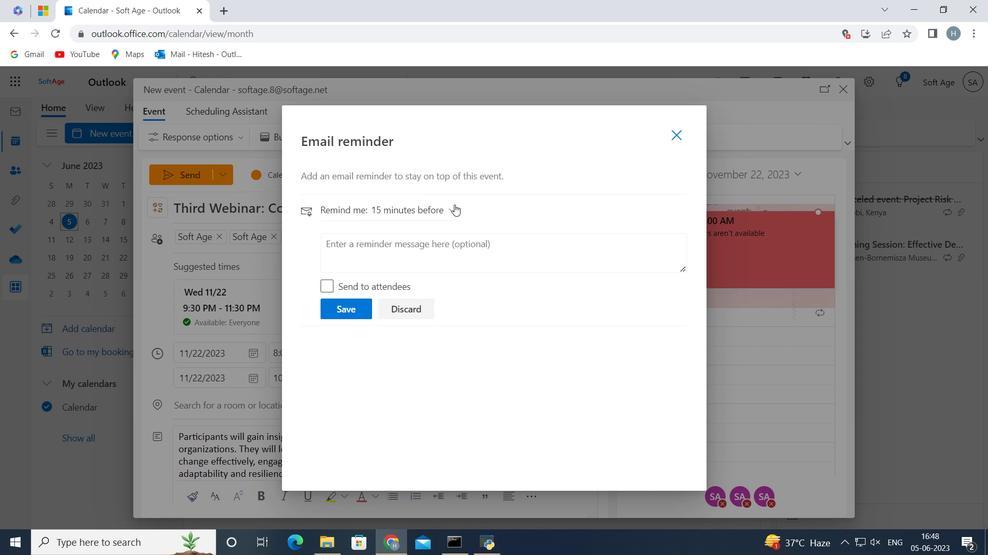 
Action: Mouse moved to (408, 443)
Screenshot: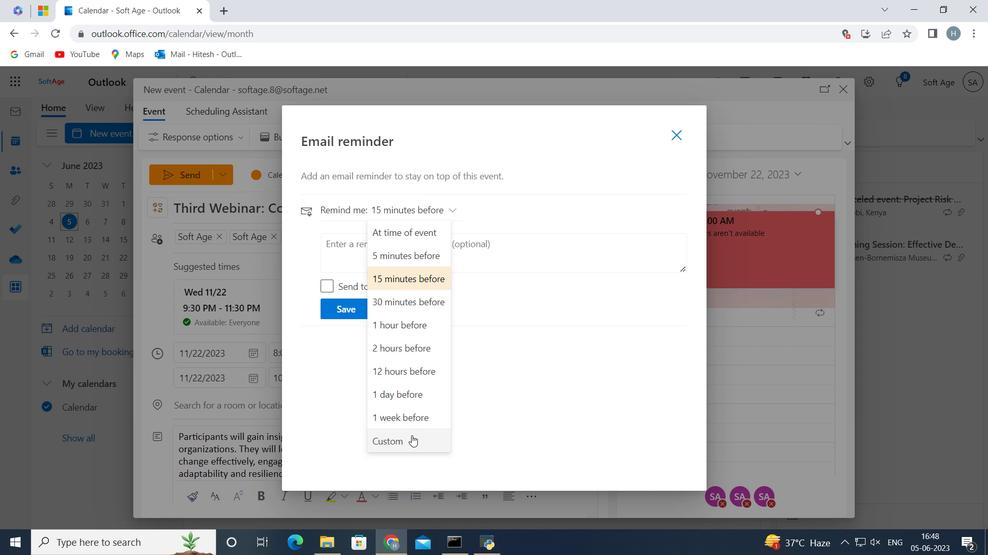 
Action: Mouse pressed left at (408, 443)
Screenshot: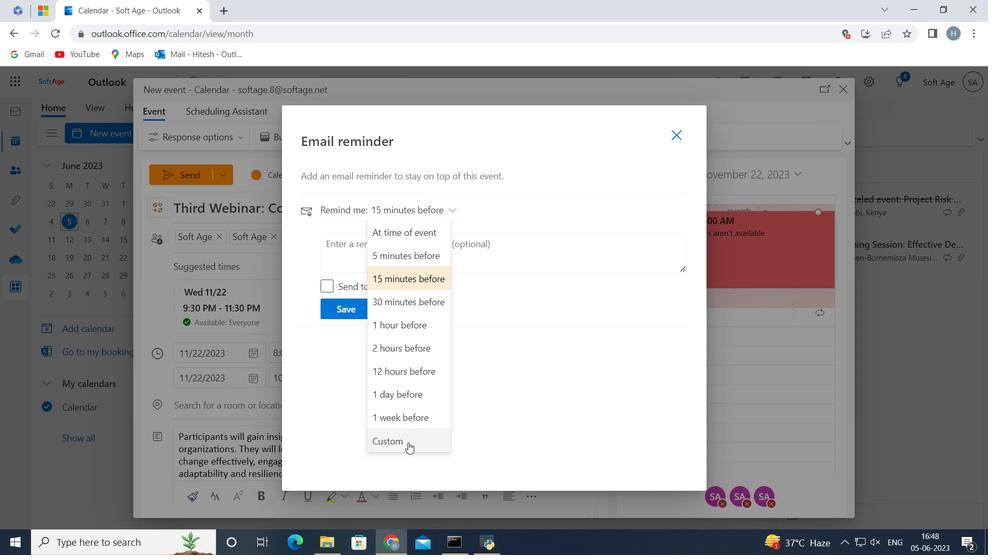 
Action: Mouse moved to (380, 284)
Screenshot: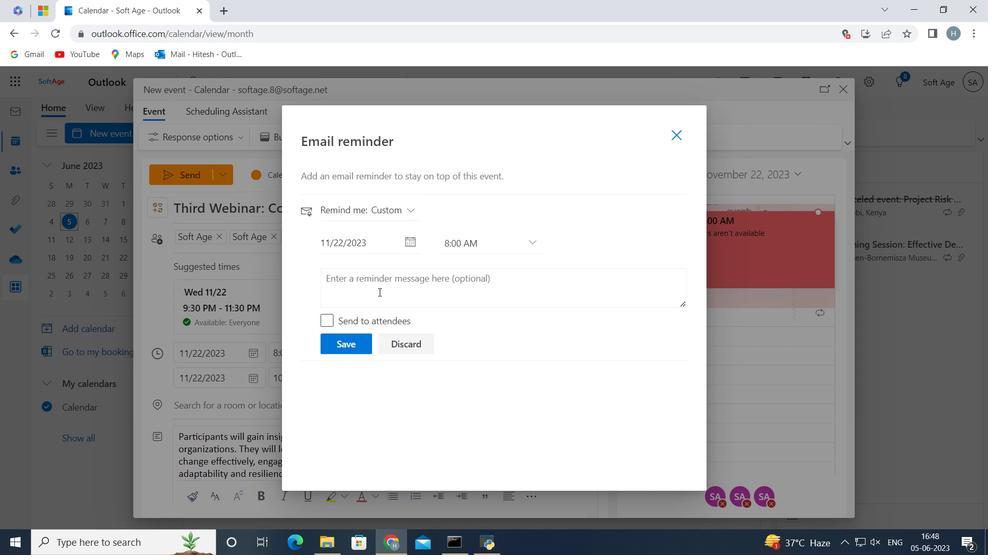 
Action: Mouse pressed left at (380, 284)
Screenshot: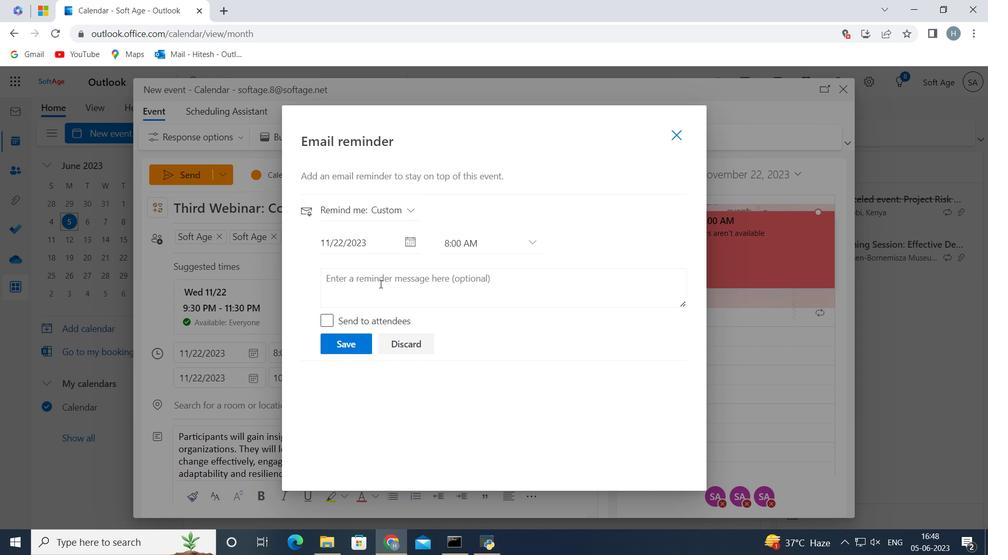 
Action: Key pressed 1323<Key.space>day<Key.space>before
Screenshot: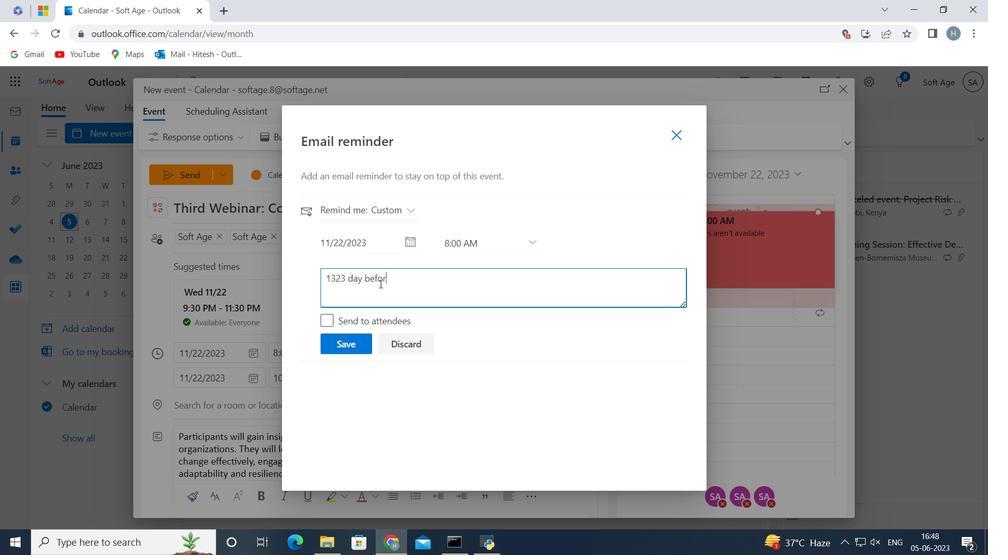 
Action: Mouse moved to (350, 343)
Screenshot: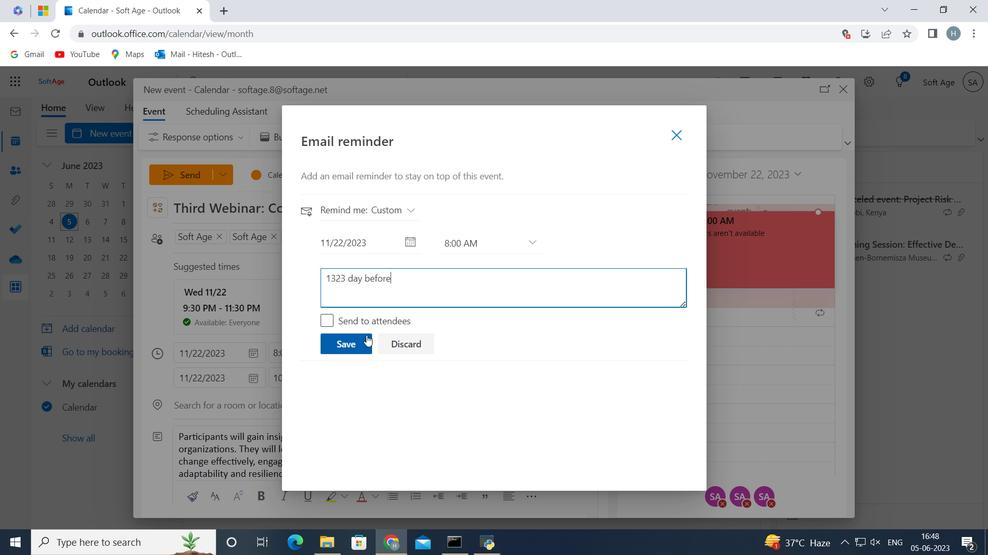 
Action: Mouse pressed left at (350, 343)
Screenshot: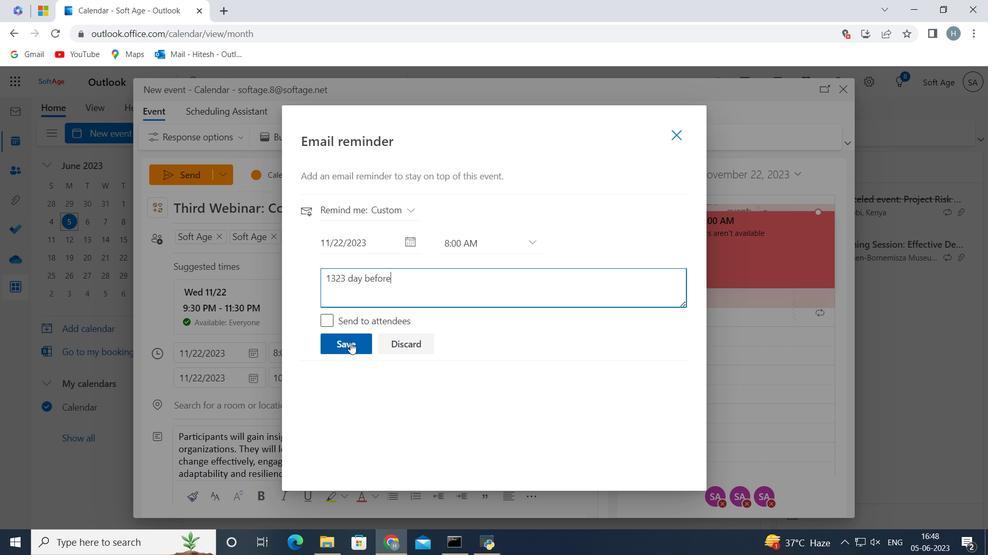 
Action: Mouse moved to (674, 132)
Screenshot: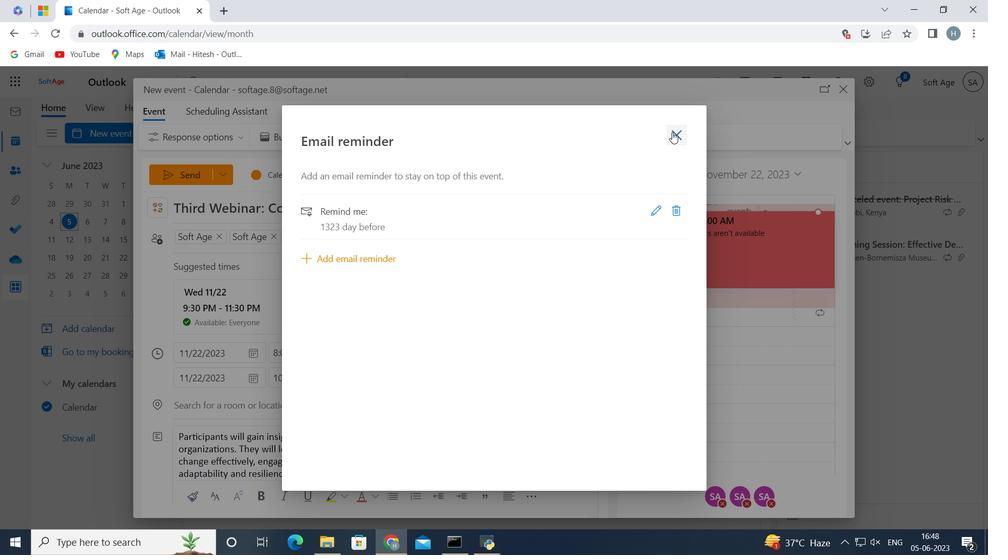 
Action: Mouse pressed left at (674, 132)
Screenshot: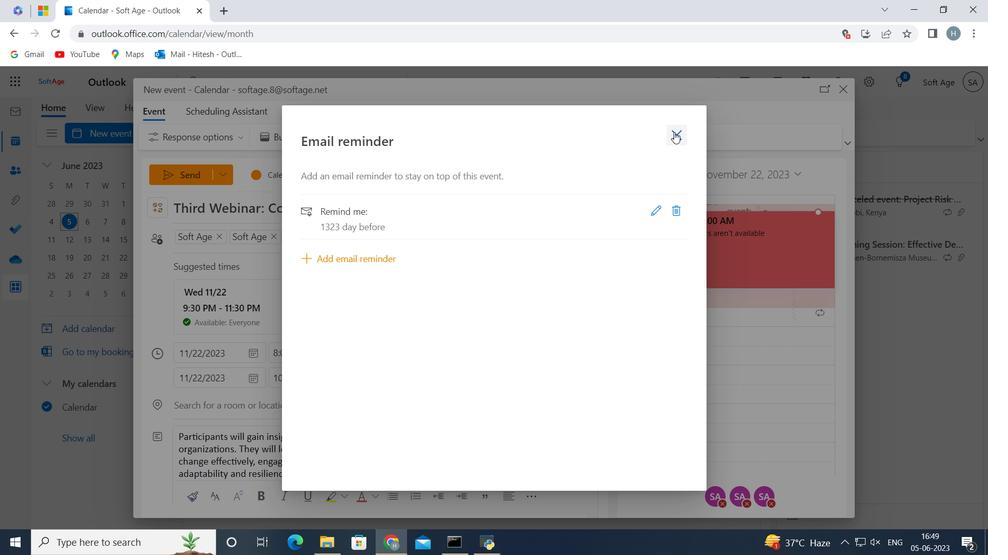 
Action: Mouse moved to (195, 179)
Screenshot: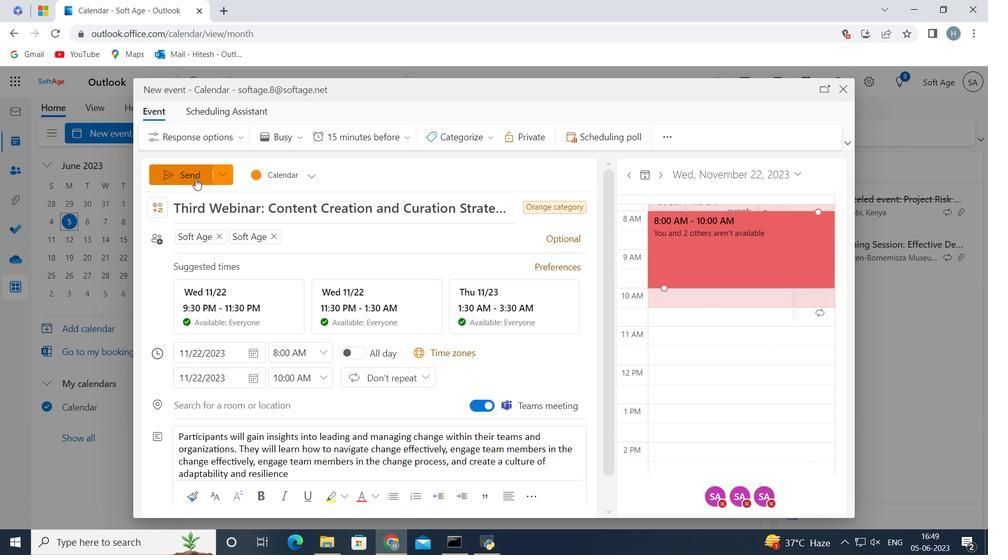 
Action: Mouse pressed left at (195, 179)
Screenshot: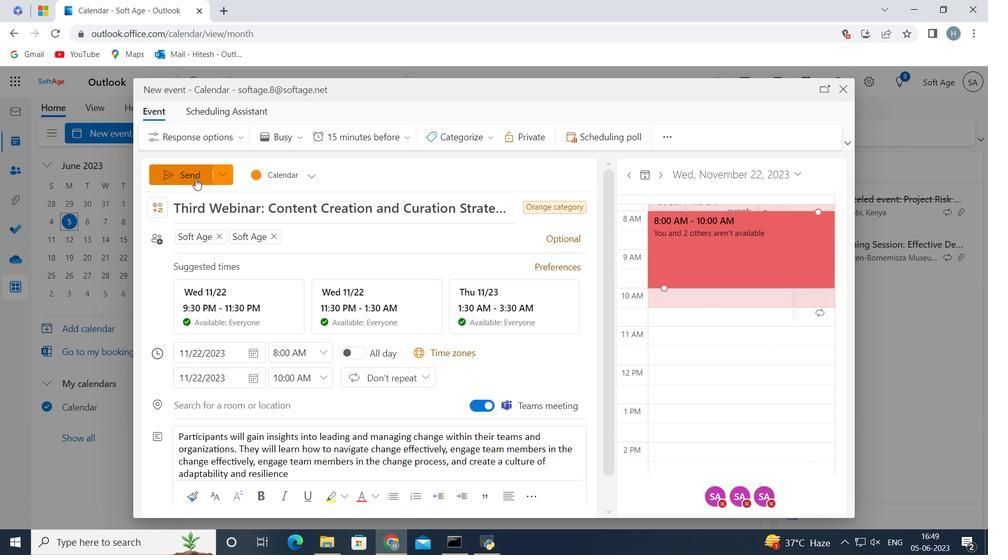
Action: Mouse moved to (393, 218)
Screenshot: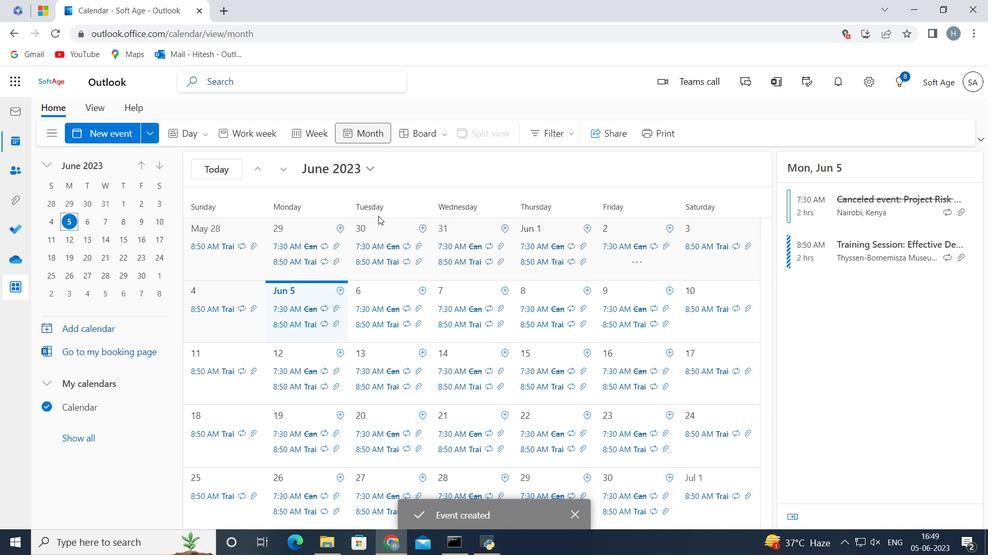 
